 Task: For heading Use Impact with dark grey 1 1 colour.  font size for heading20,  'Change the font style of data to'Impact and font size to 12,  Change the alignment of both headline & data to Align center.  In the sheet  Attendance Summary Reportbook
Action: Mouse moved to (63, 220)
Screenshot: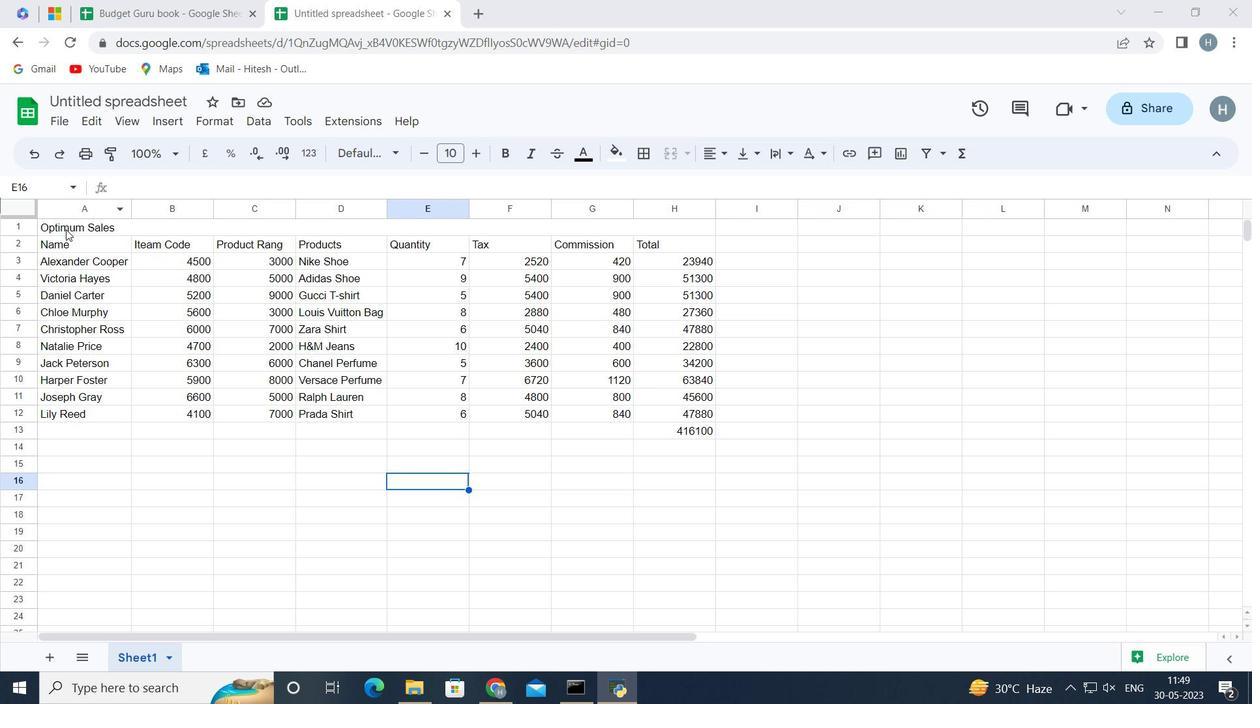 
Action: Mouse pressed left at (63, 220)
Screenshot: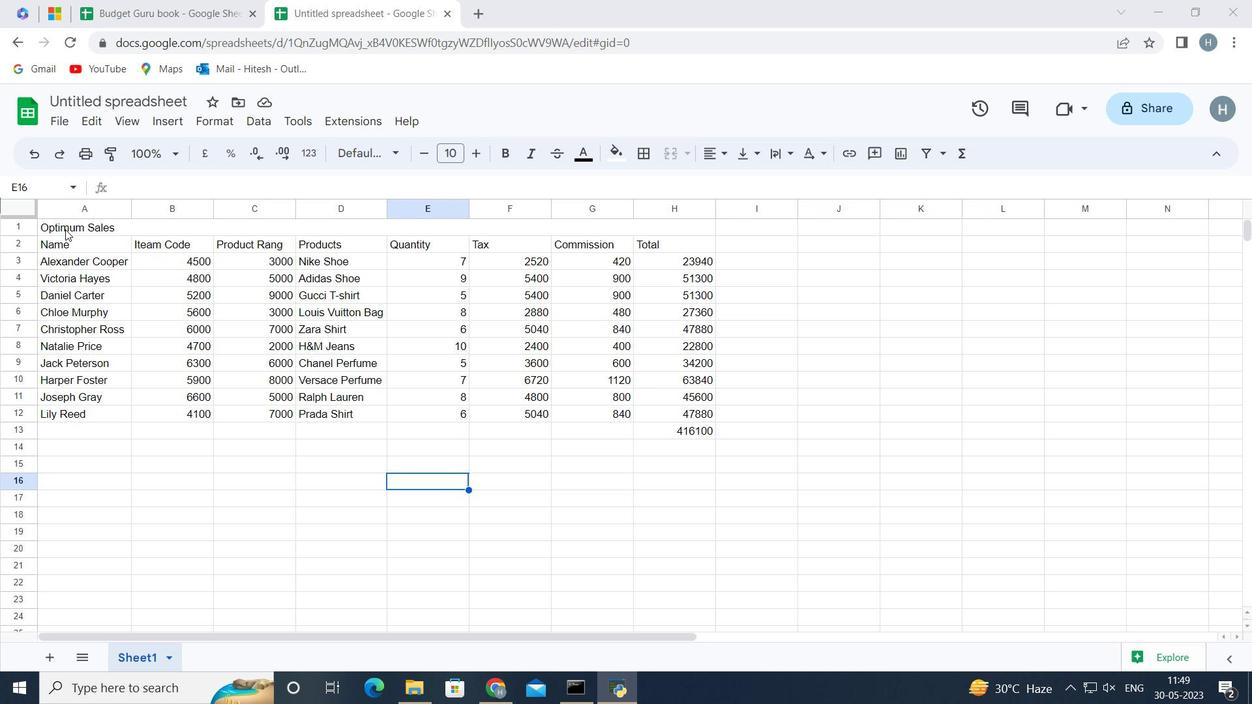 
Action: Mouse moved to (406, 150)
Screenshot: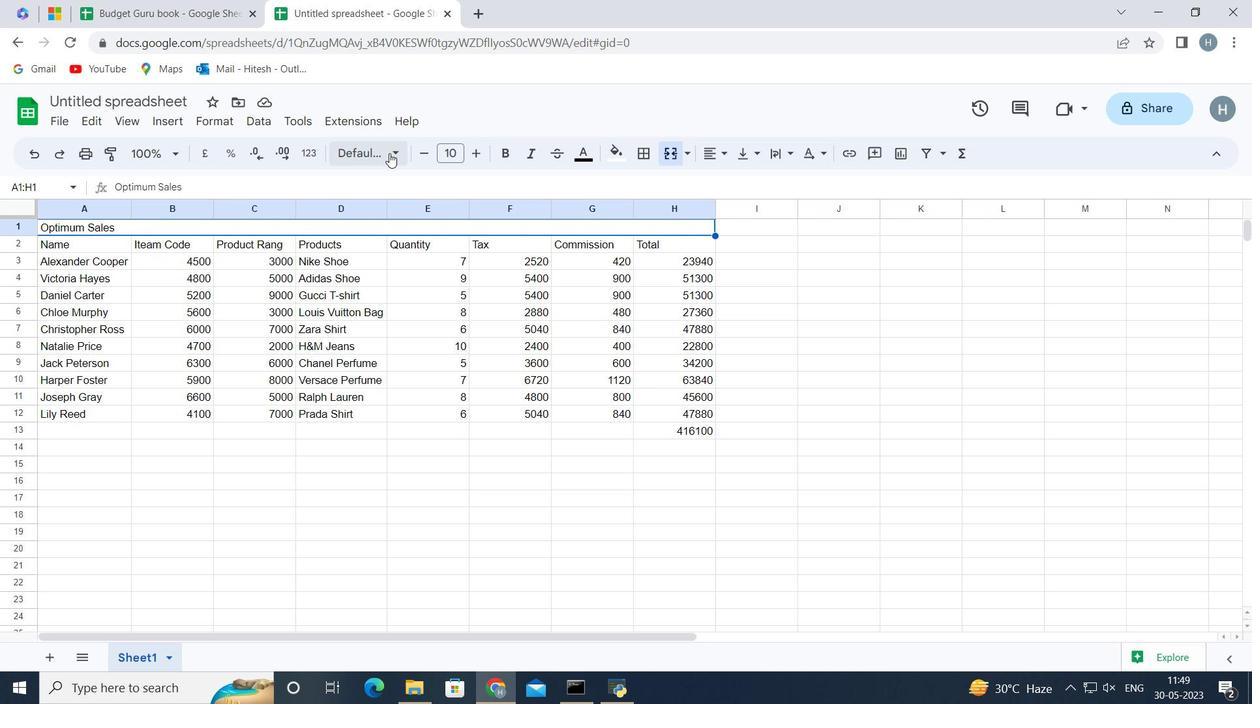 
Action: Mouse pressed left at (406, 150)
Screenshot: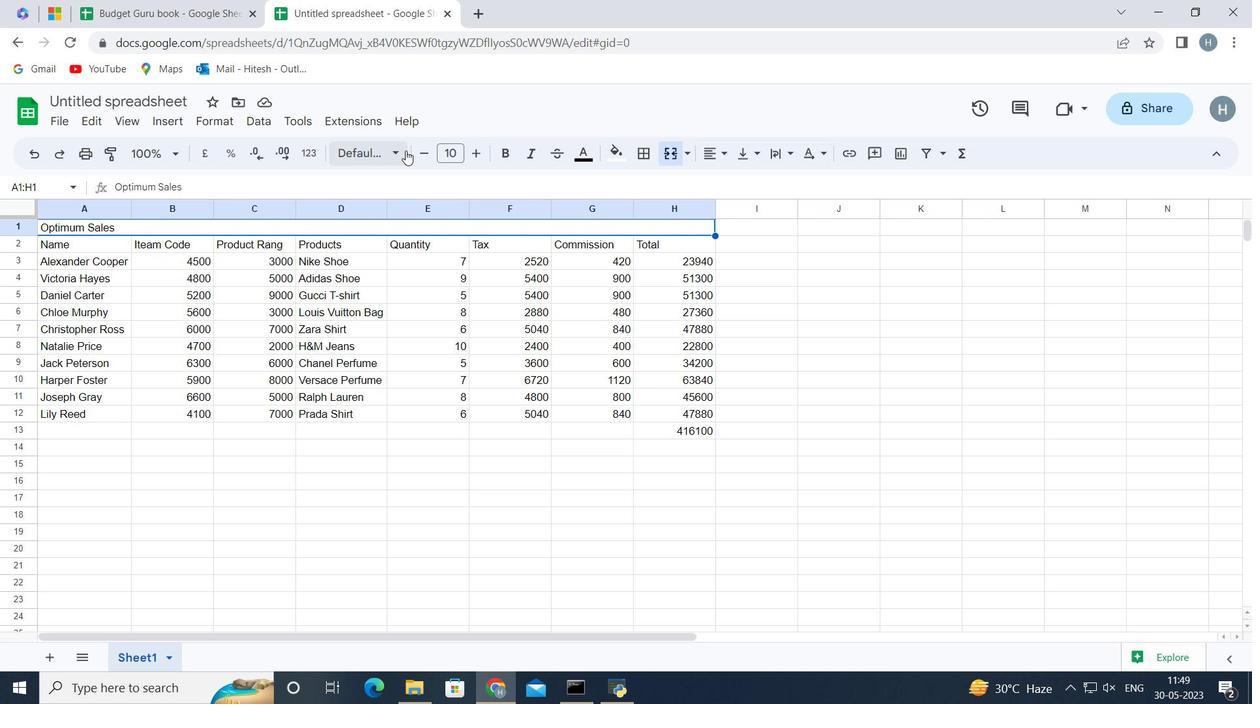 
Action: Mouse moved to (406, 551)
Screenshot: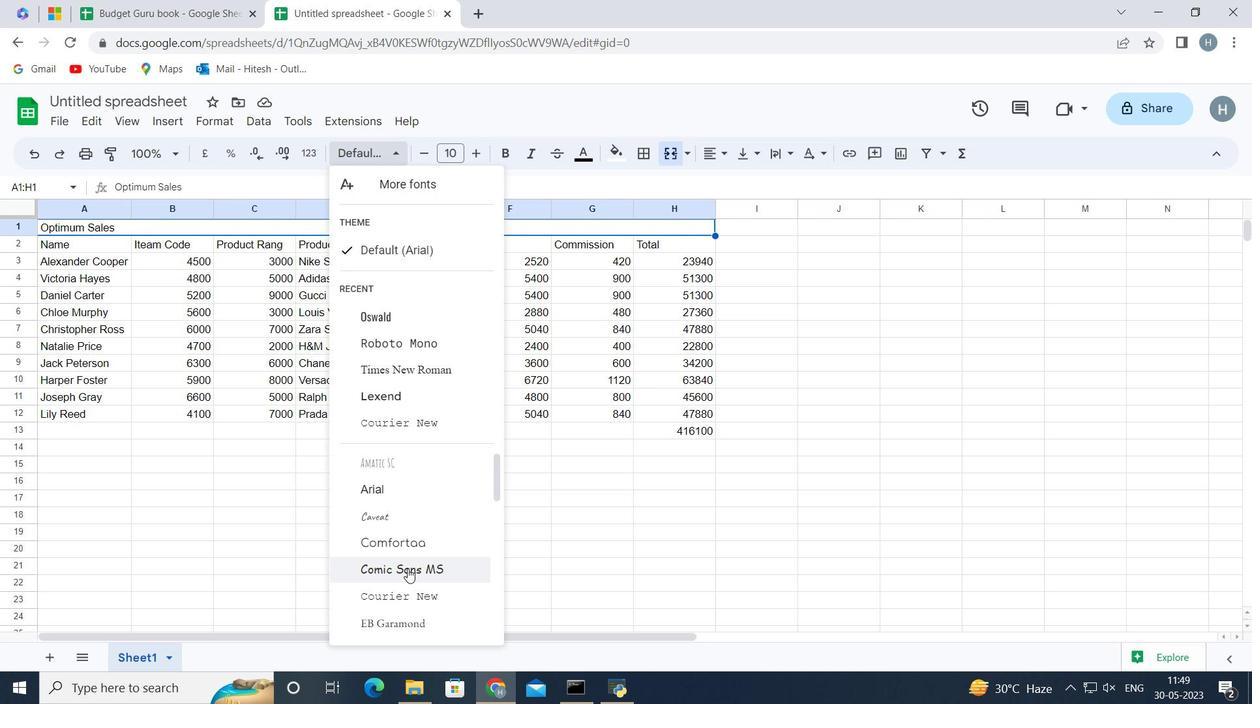 
Action: Mouse scrolled (406, 551) with delta (0, 0)
Screenshot: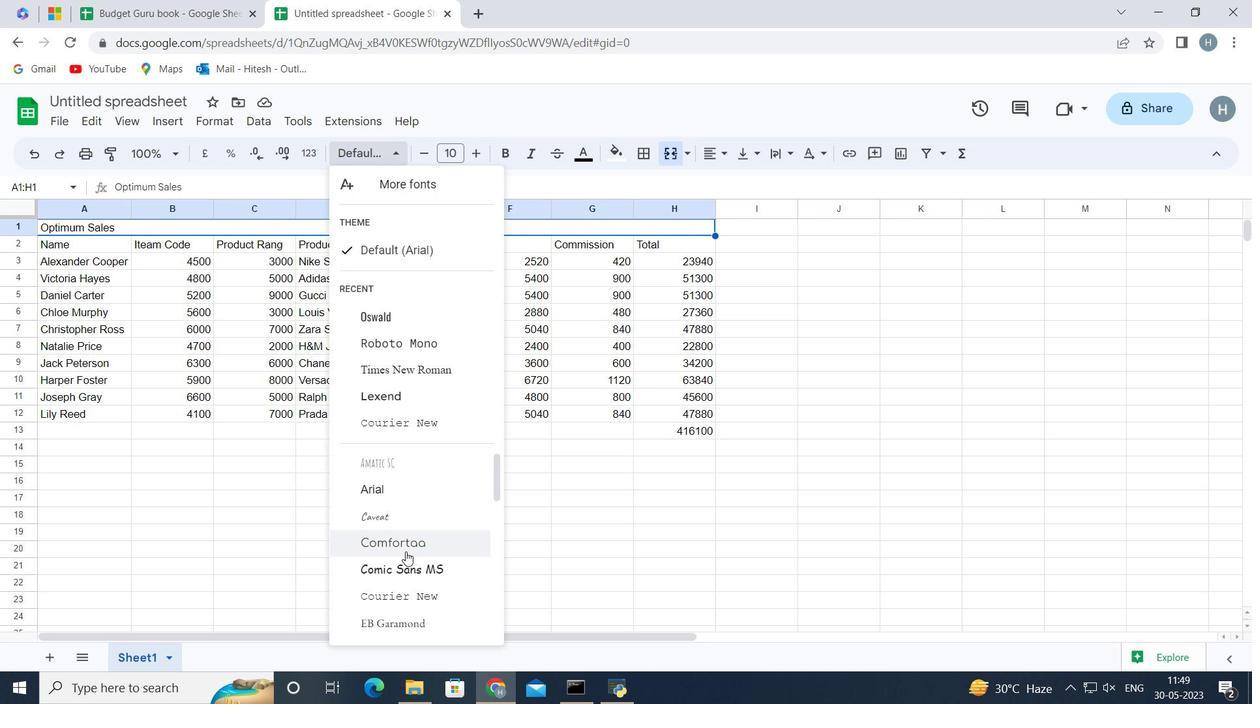 
Action: Mouse scrolled (406, 551) with delta (0, 0)
Screenshot: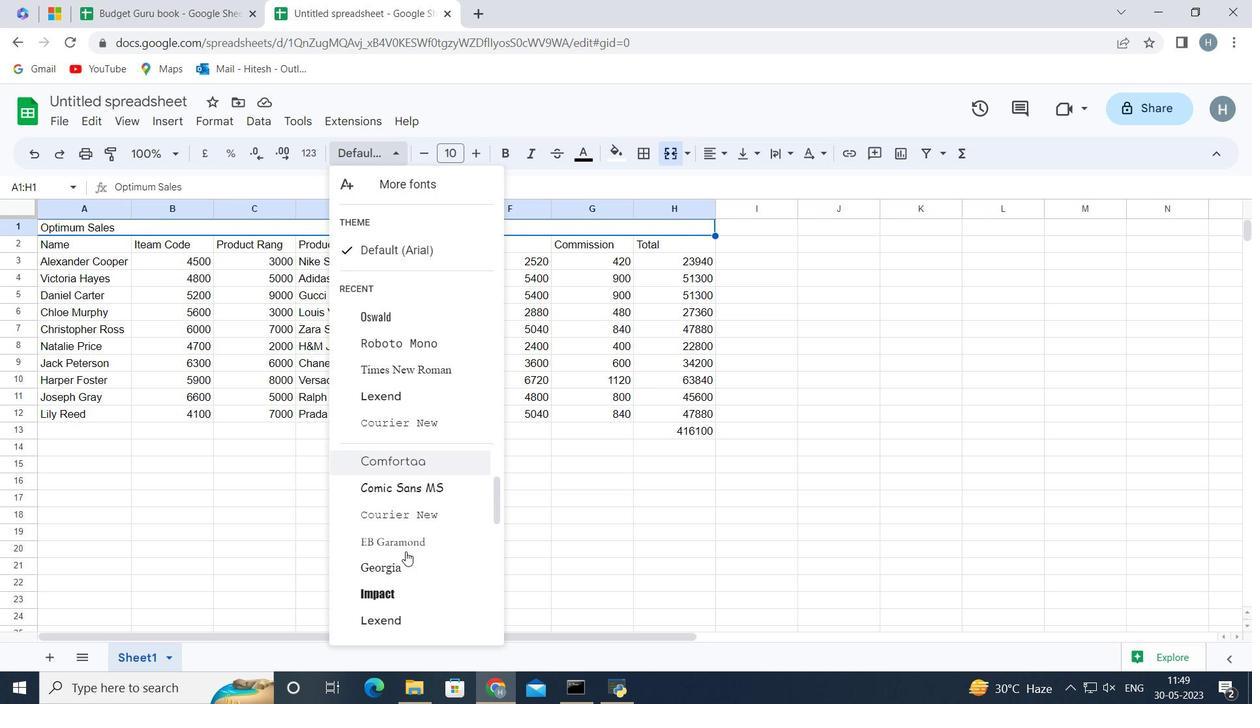 
Action: Mouse moved to (410, 503)
Screenshot: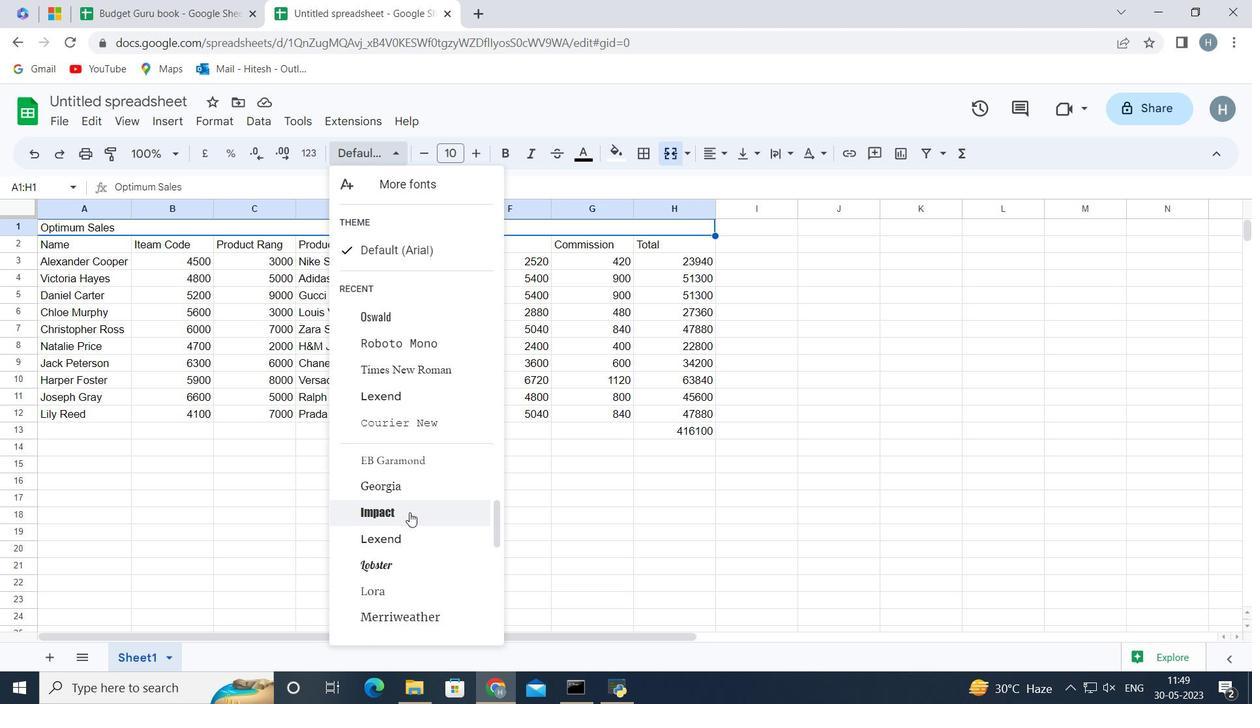 
Action: Mouse pressed left at (410, 503)
Screenshot: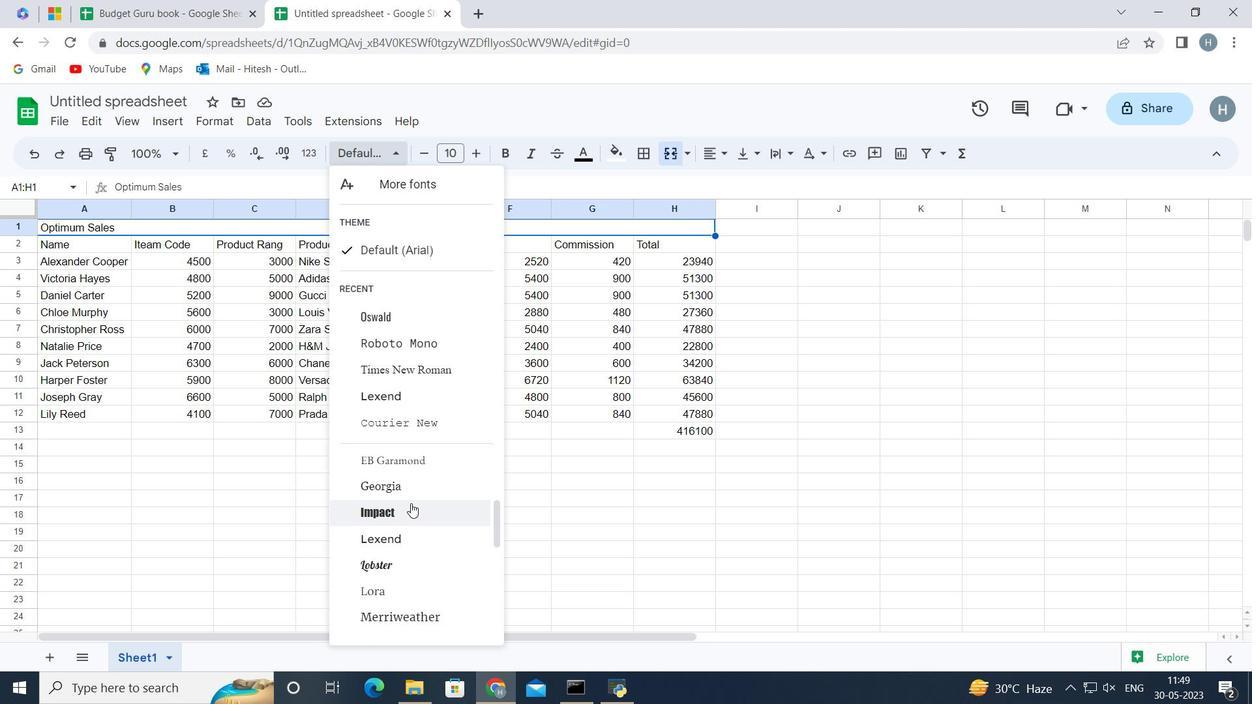 
Action: Mouse moved to (624, 153)
Screenshot: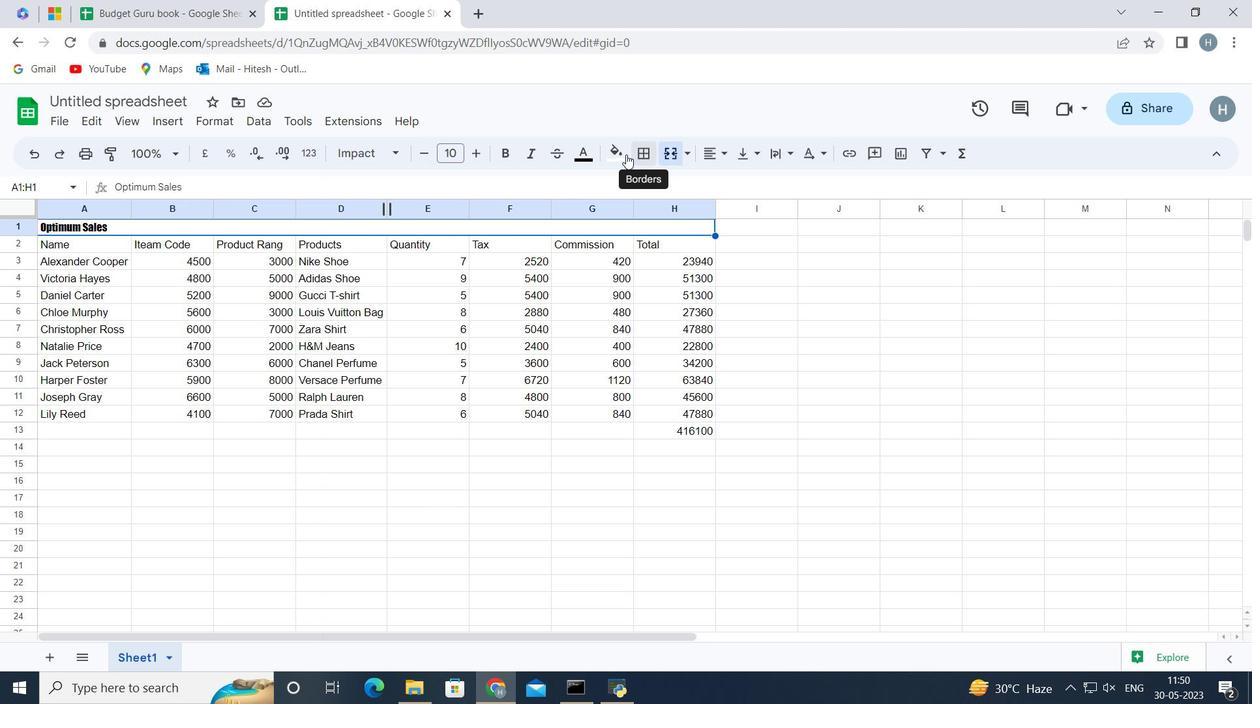 
Action: Mouse pressed left at (624, 153)
Screenshot: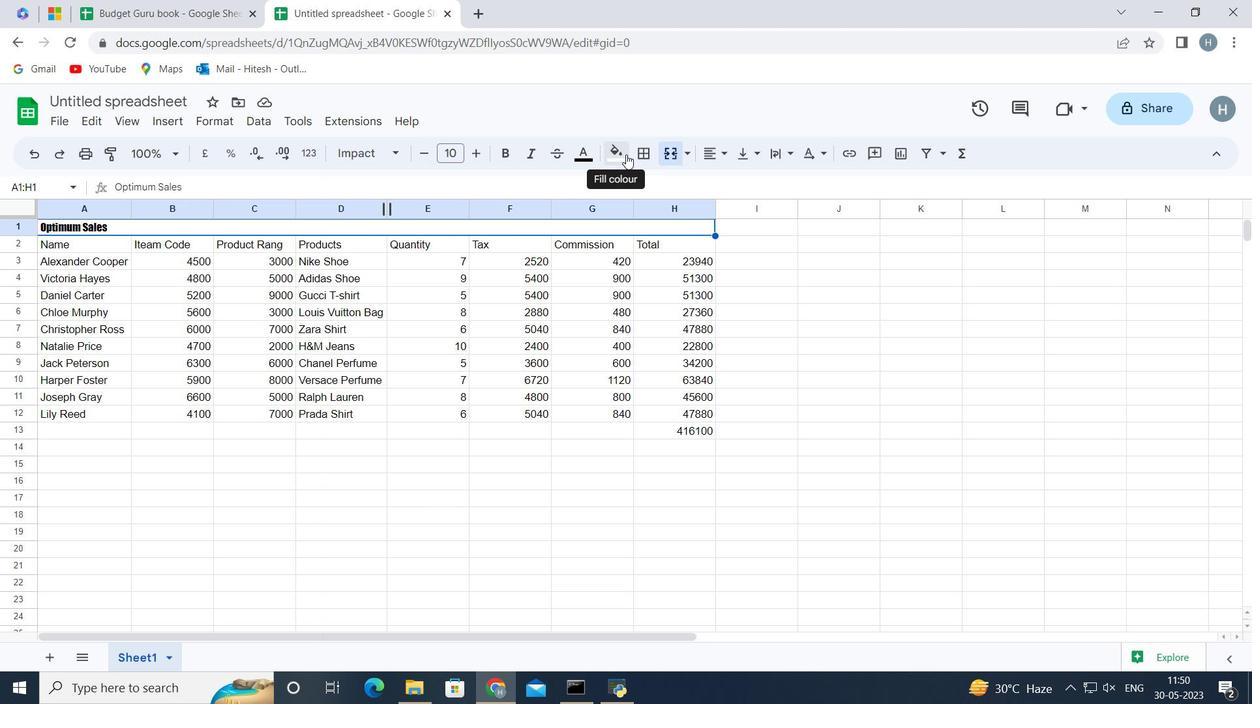 
Action: Mouse moved to (690, 208)
Screenshot: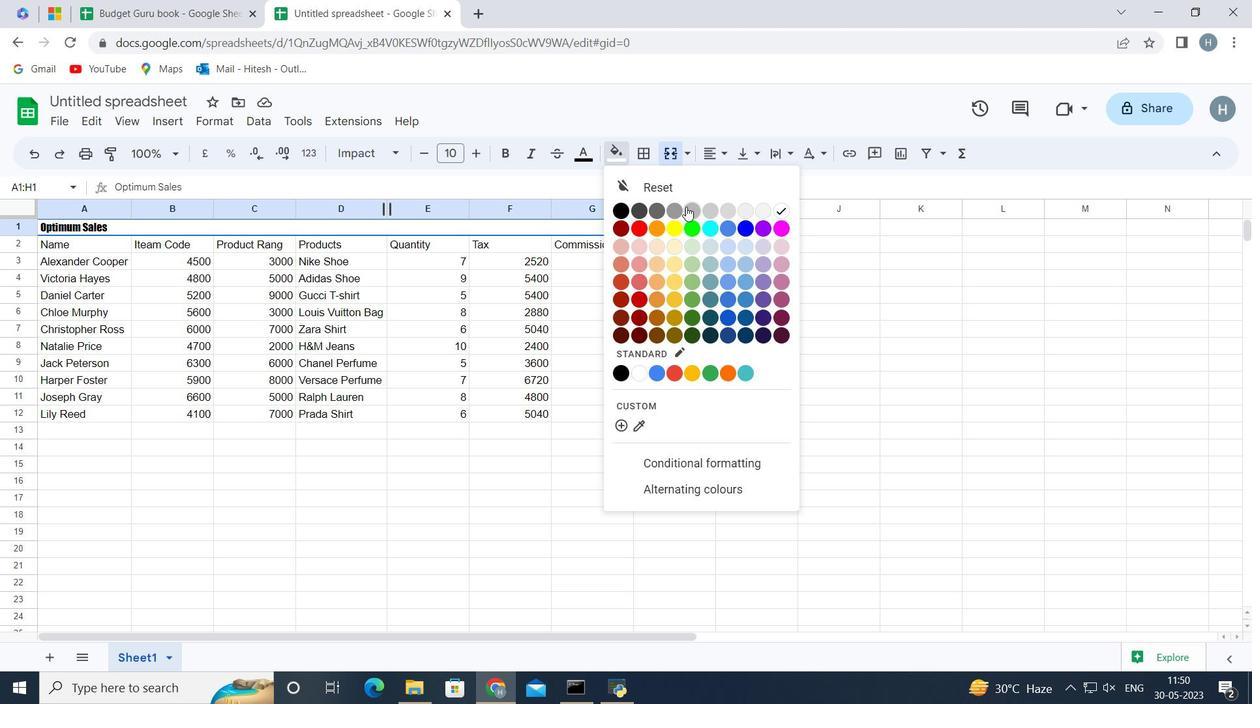 
Action: Mouse pressed left at (690, 208)
Screenshot: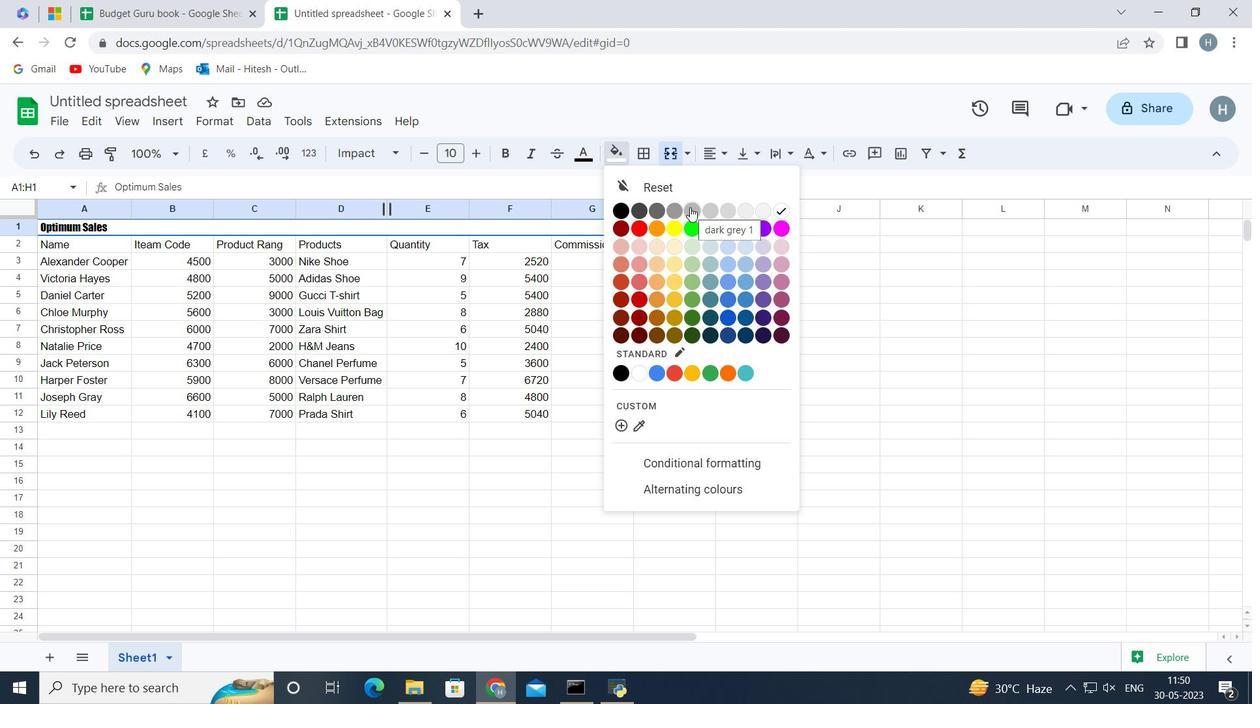 
Action: Mouse moved to (270, 452)
Screenshot: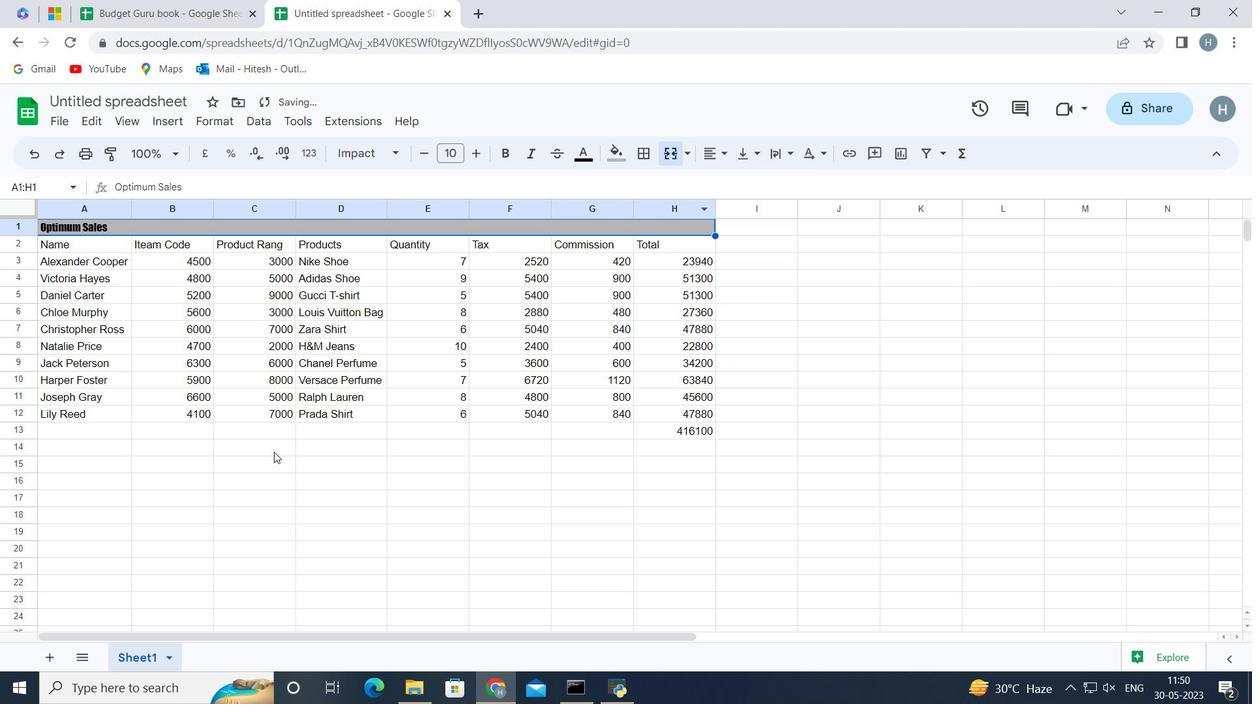 
Action: Mouse pressed left at (266, 452)
Screenshot: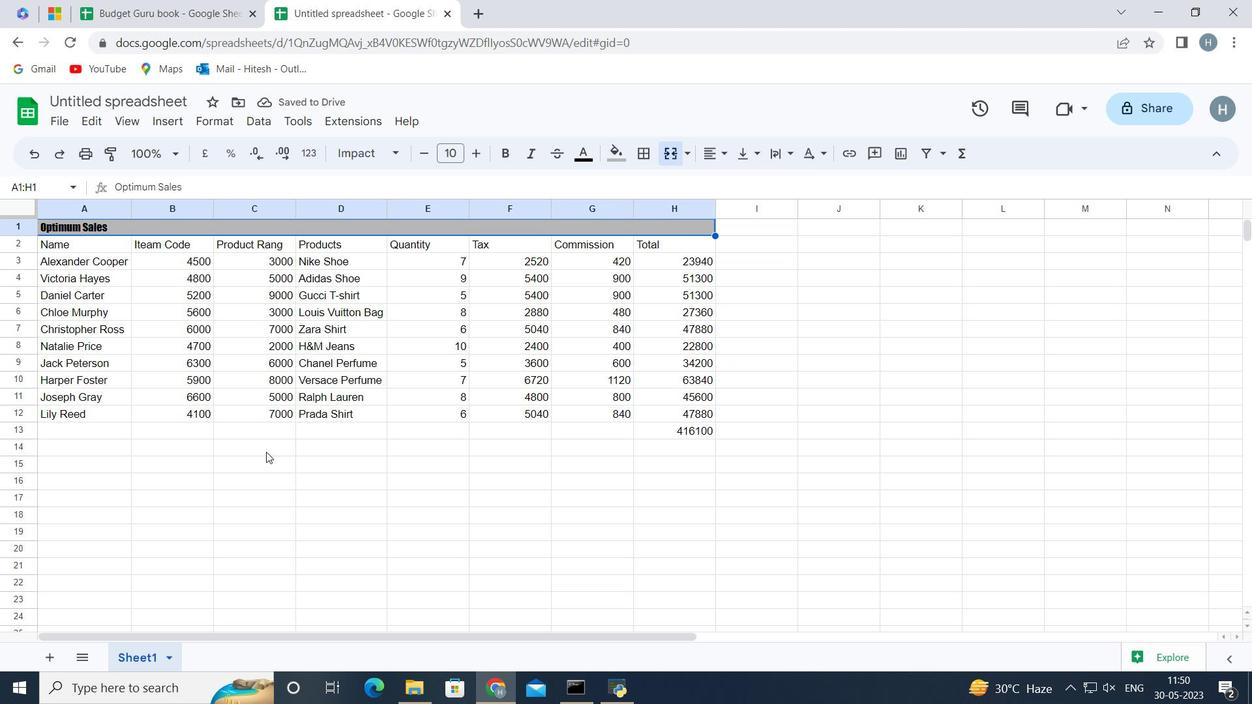 
Action: Mouse moved to (212, 226)
Screenshot: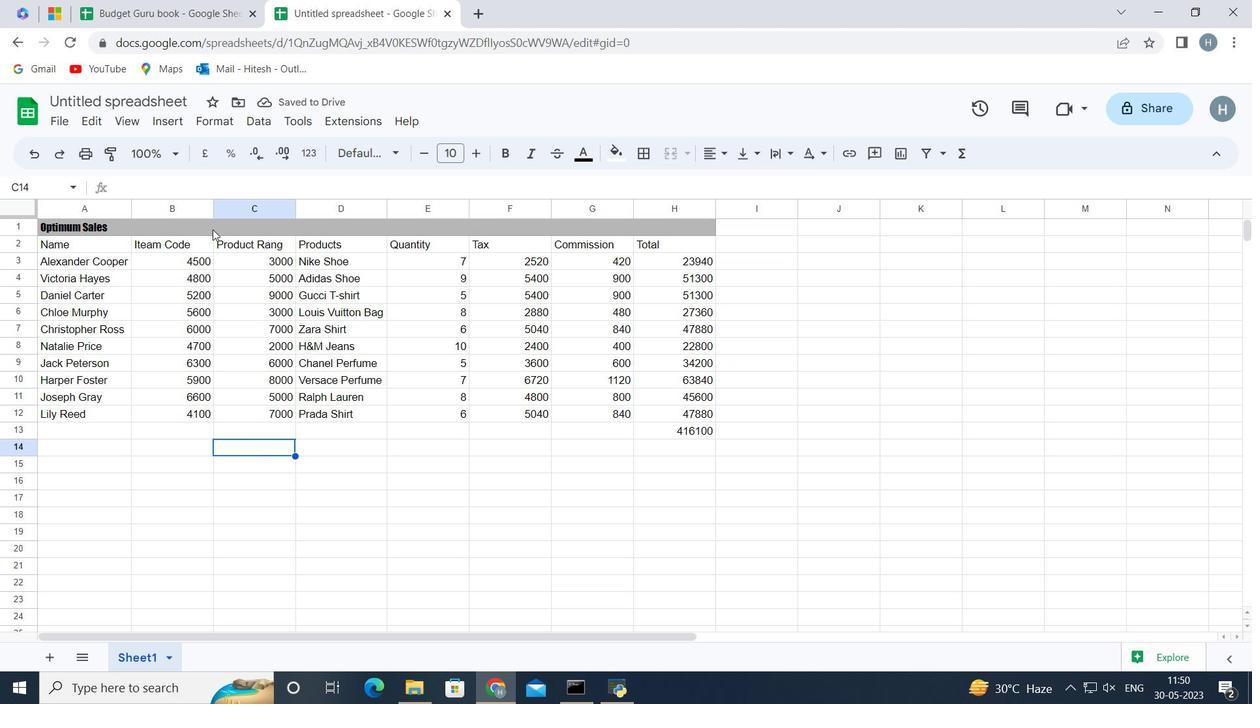 
Action: Mouse pressed left at (212, 226)
Screenshot: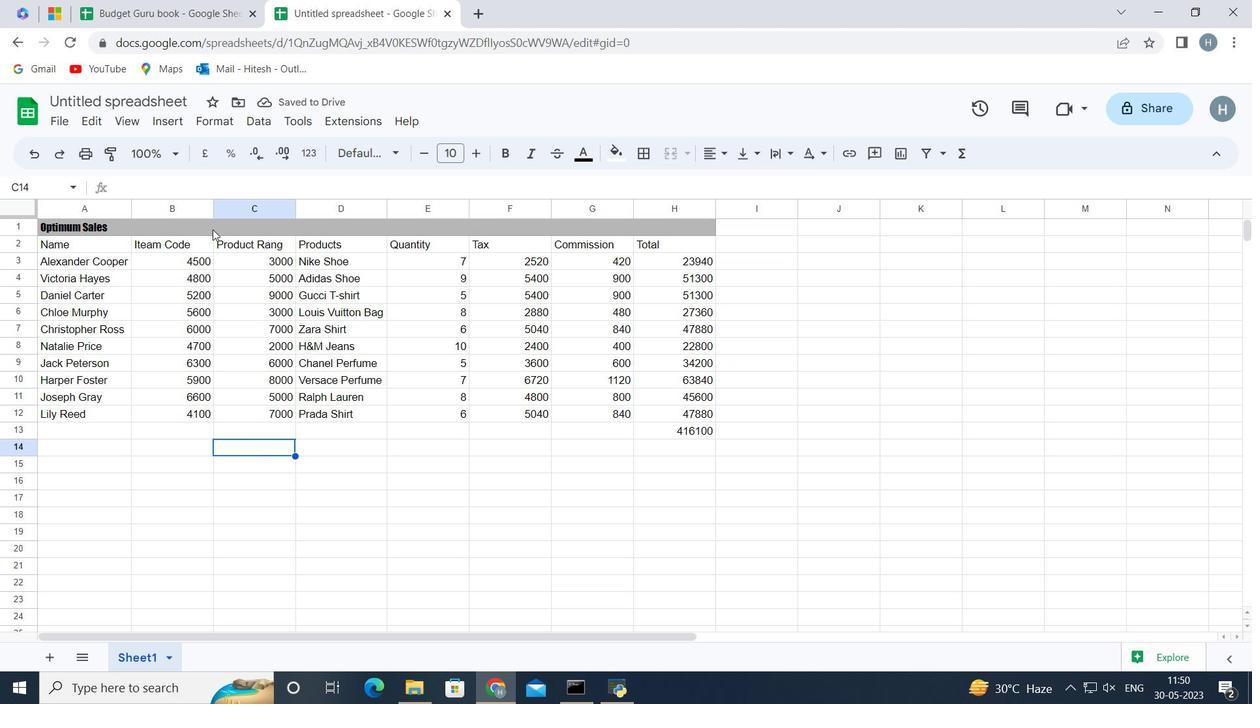 
Action: Mouse moved to (478, 152)
Screenshot: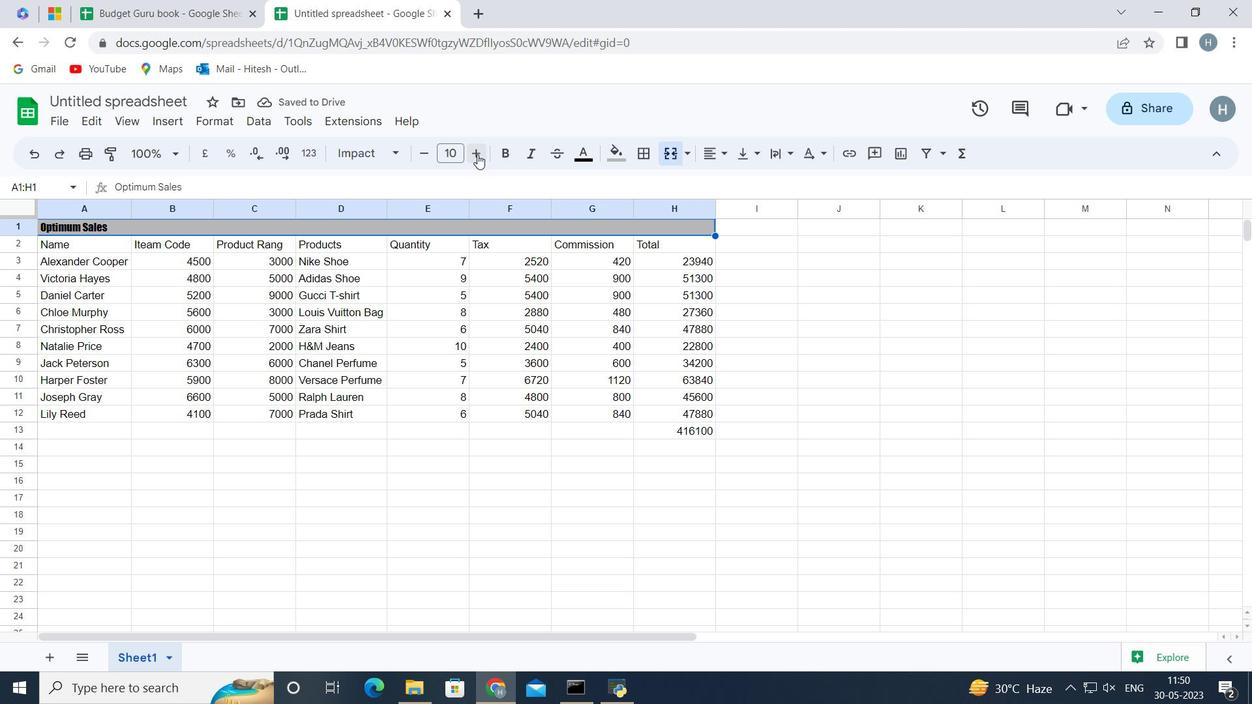 
Action: Mouse pressed left at (478, 152)
Screenshot: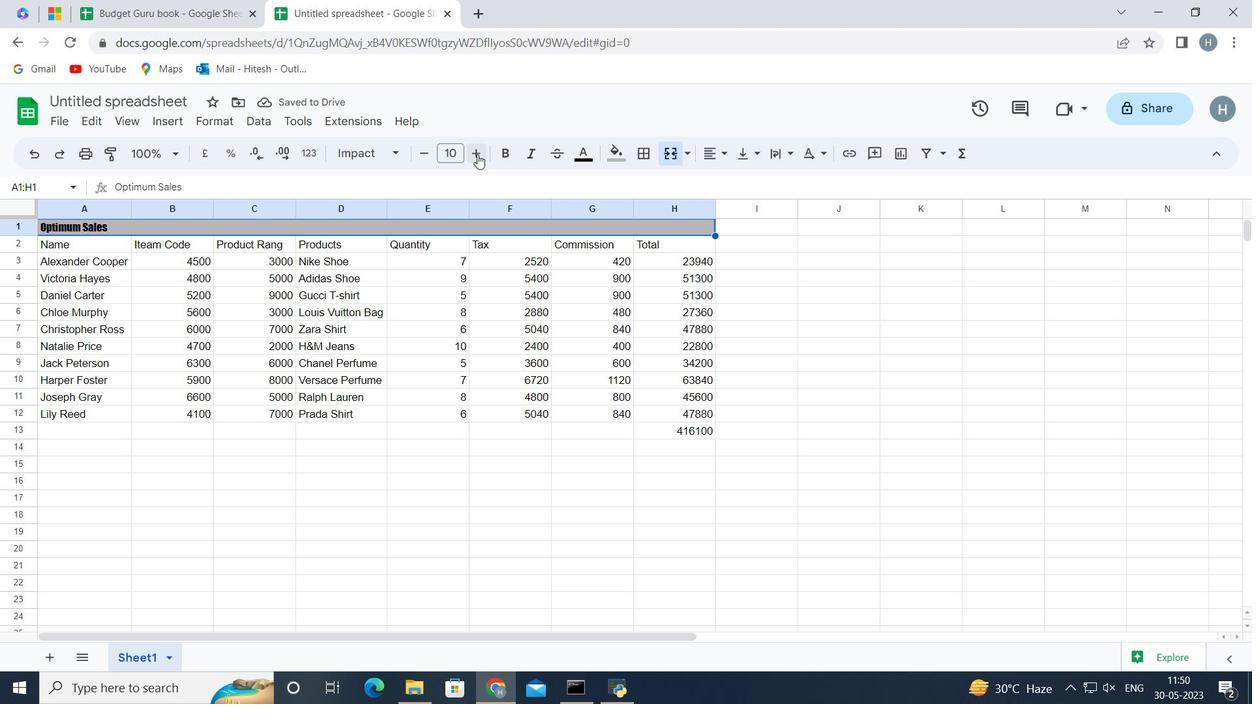 
Action: Mouse pressed left at (478, 152)
Screenshot: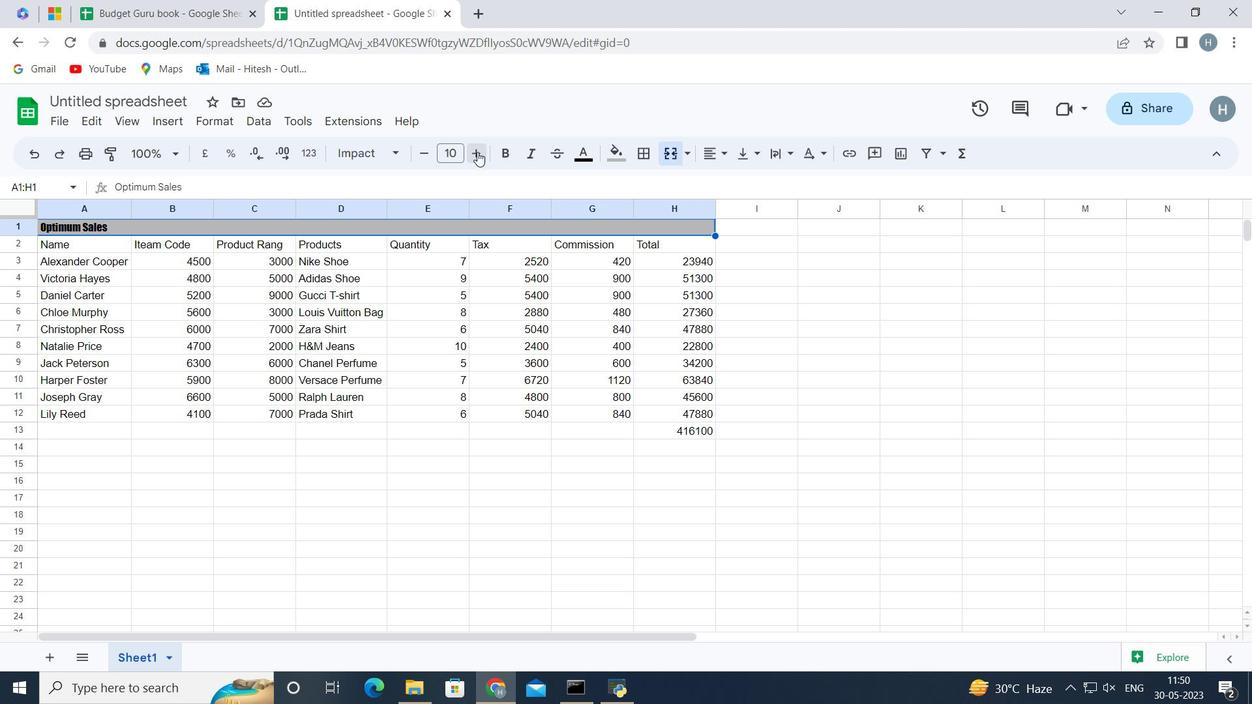 
Action: Mouse pressed left at (478, 152)
Screenshot: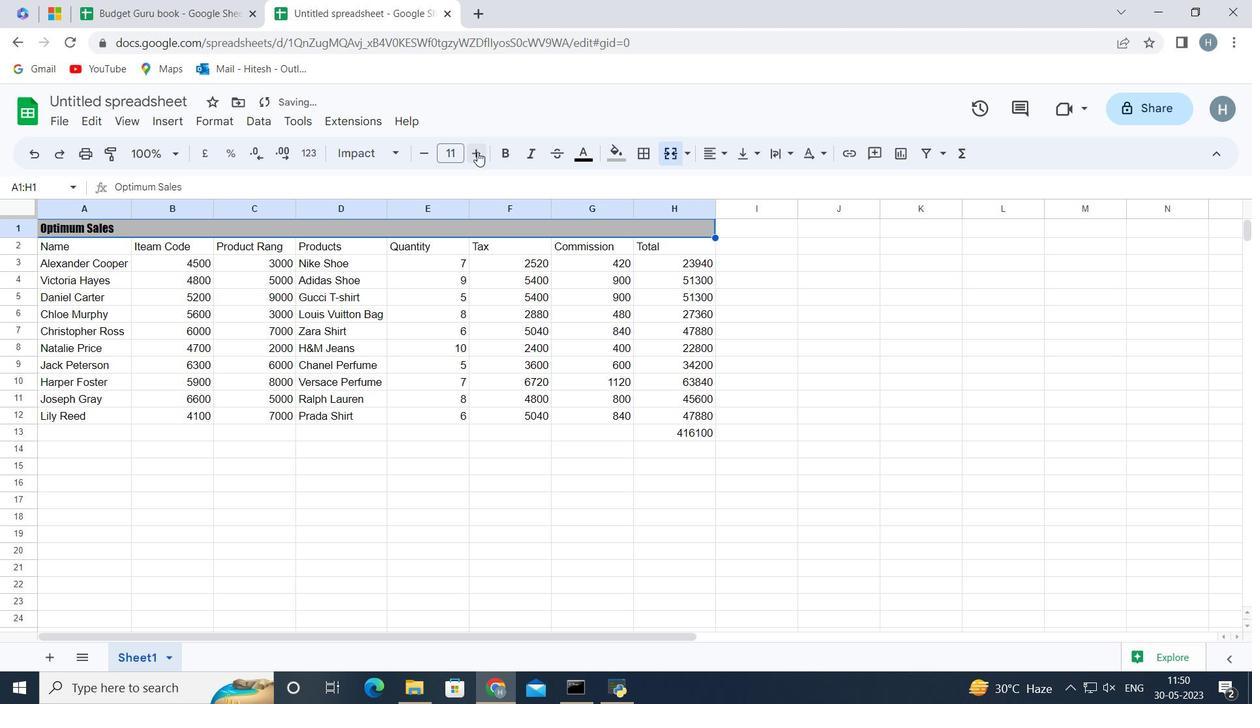 
Action: Mouse pressed left at (478, 152)
Screenshot: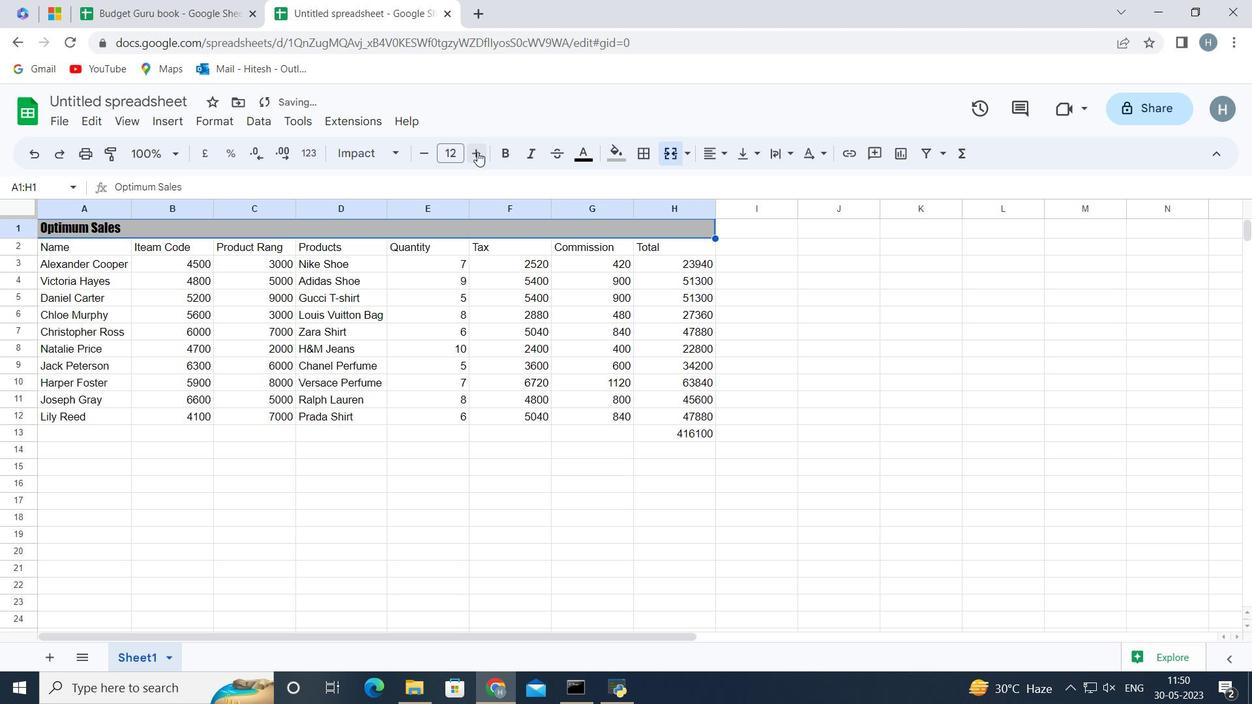 
Action: Mouse pressed left at (478, 152)
Screenshot: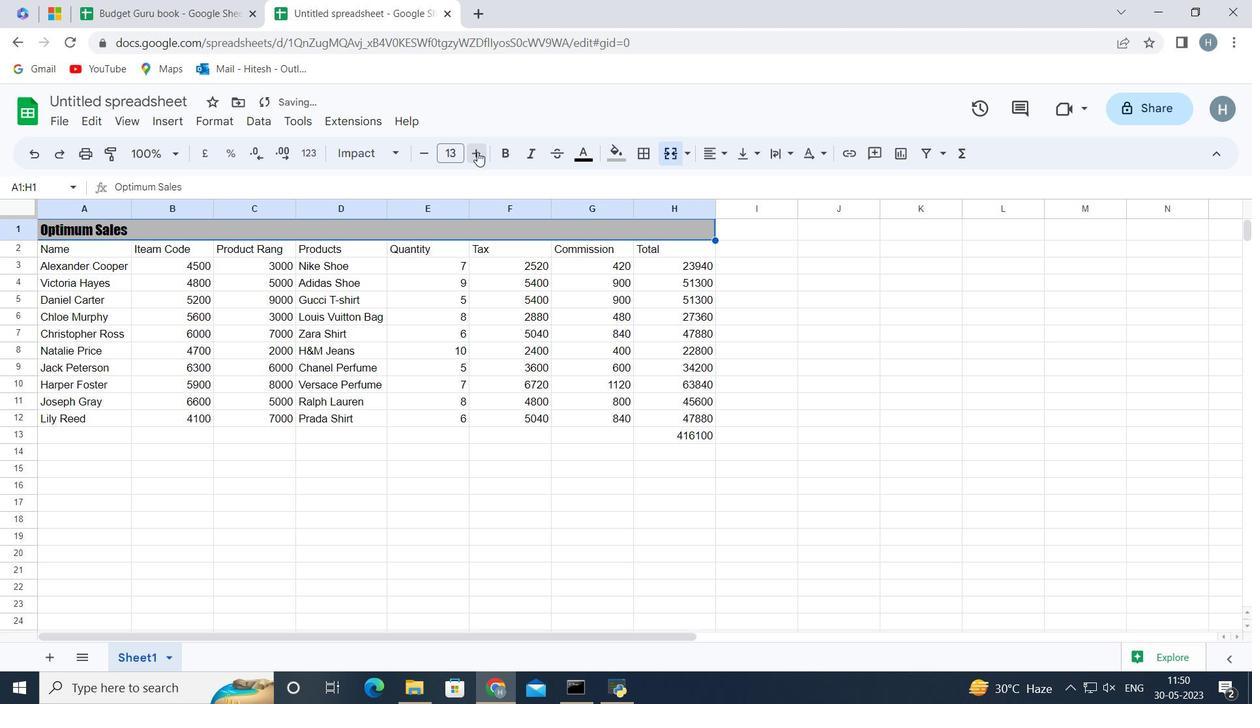 
Action: Mouse pressed left at (478, 152)
Screenshot: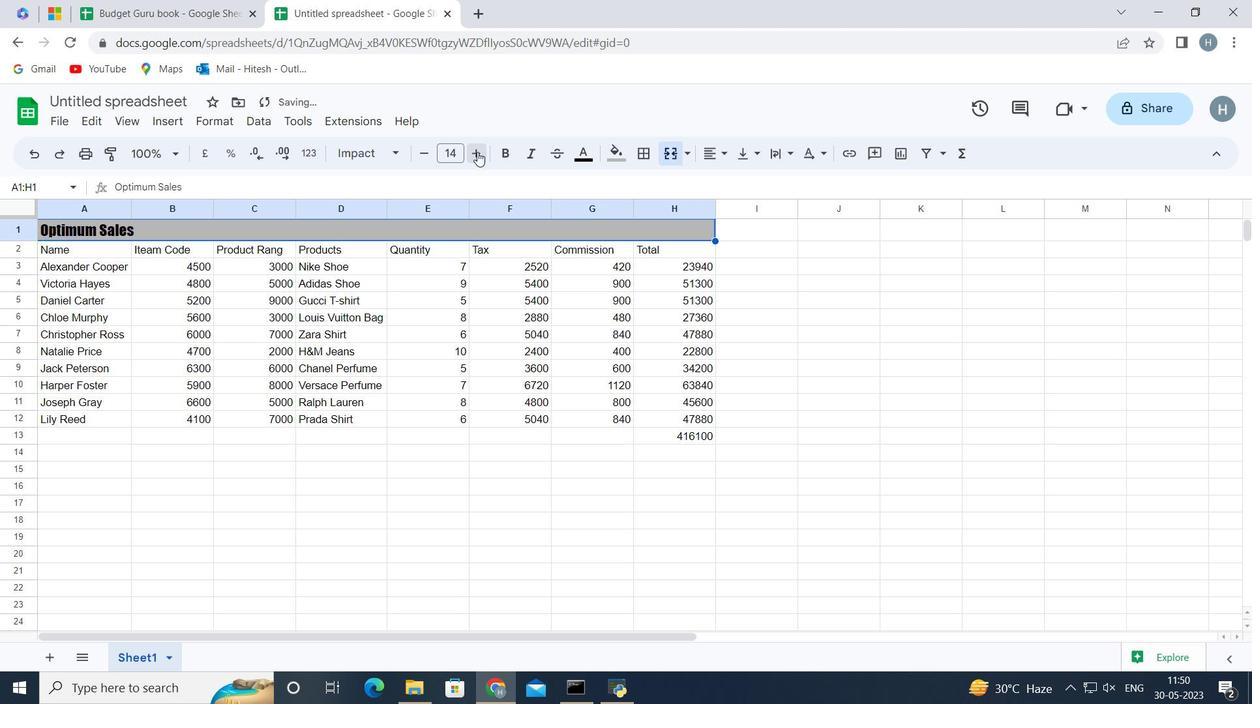 
Action: Mouse pressed left at (478, 152)
Screenshot: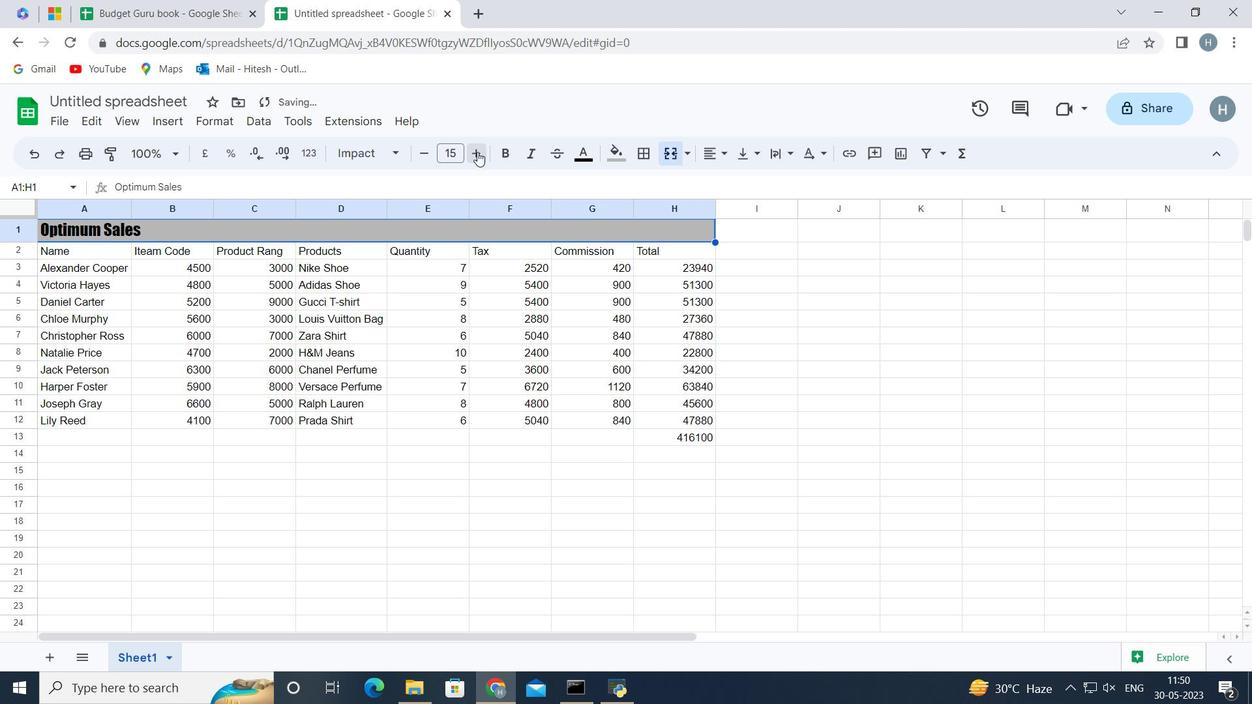
Action: Mouse pressed left at (478, 152)
Screenshot: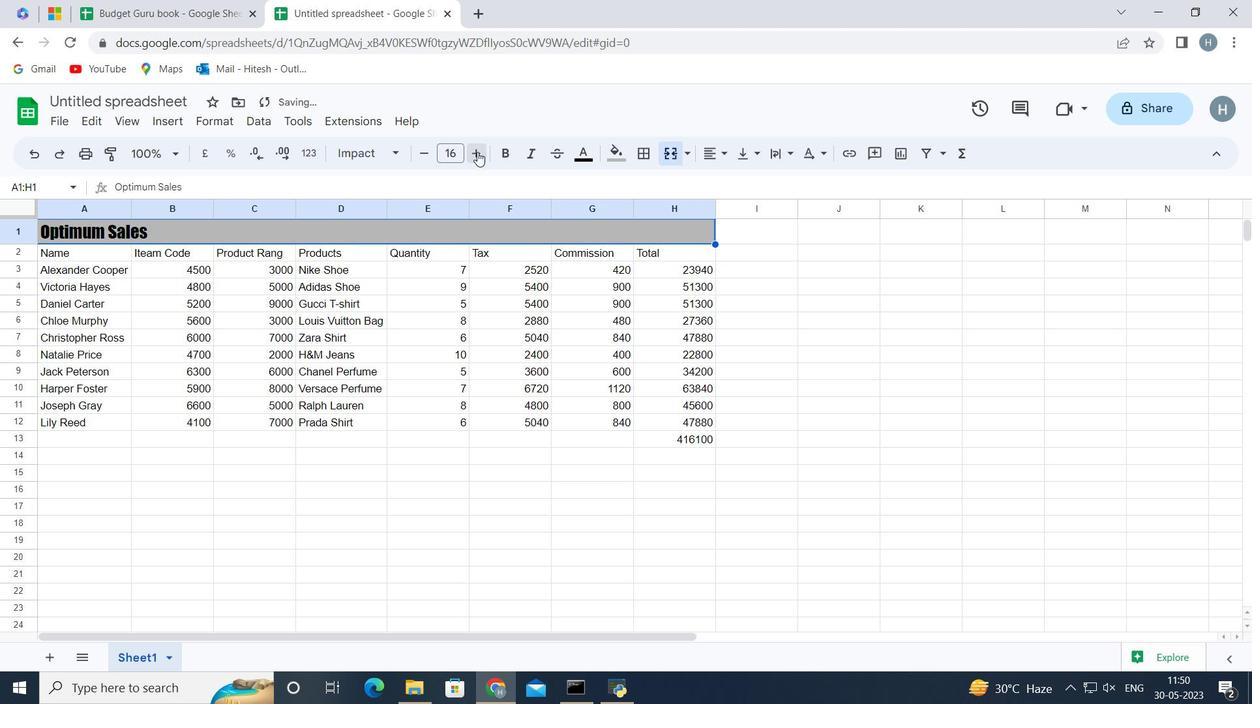 
Action: Mouse pressed left at (478, 152)
Screenshot: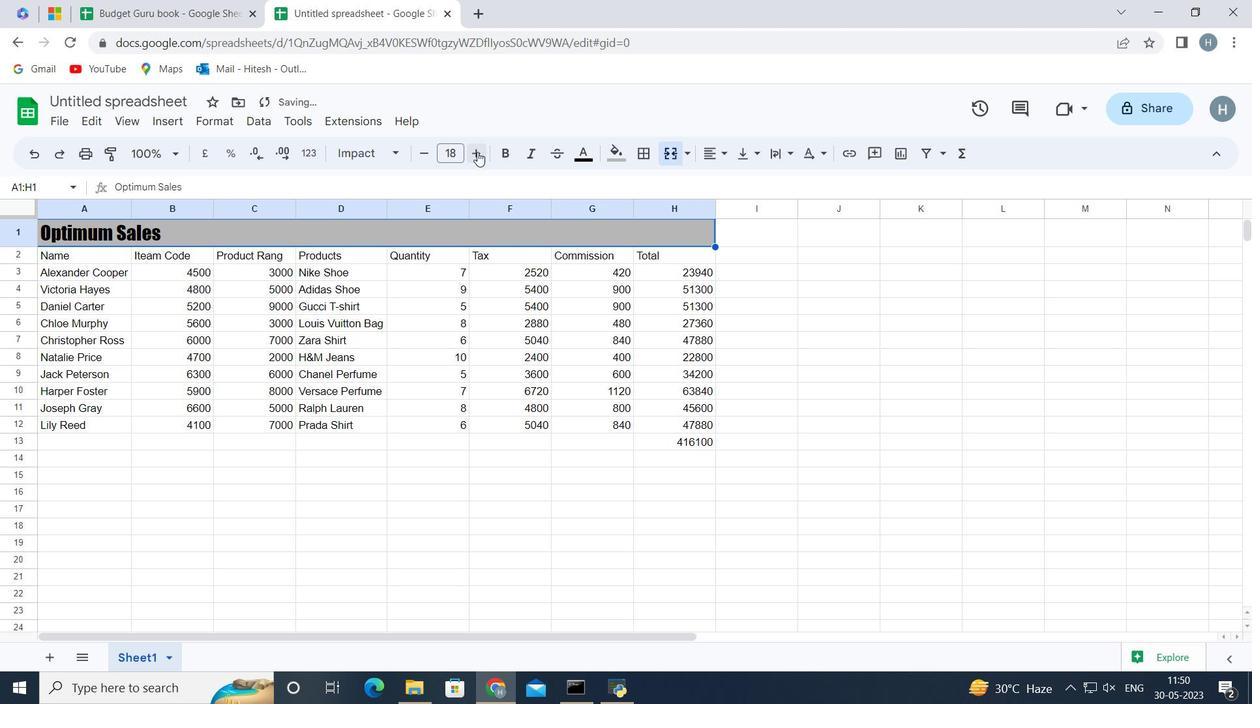 
Action: Mouse pressed left at (478, 152)
Screenshot: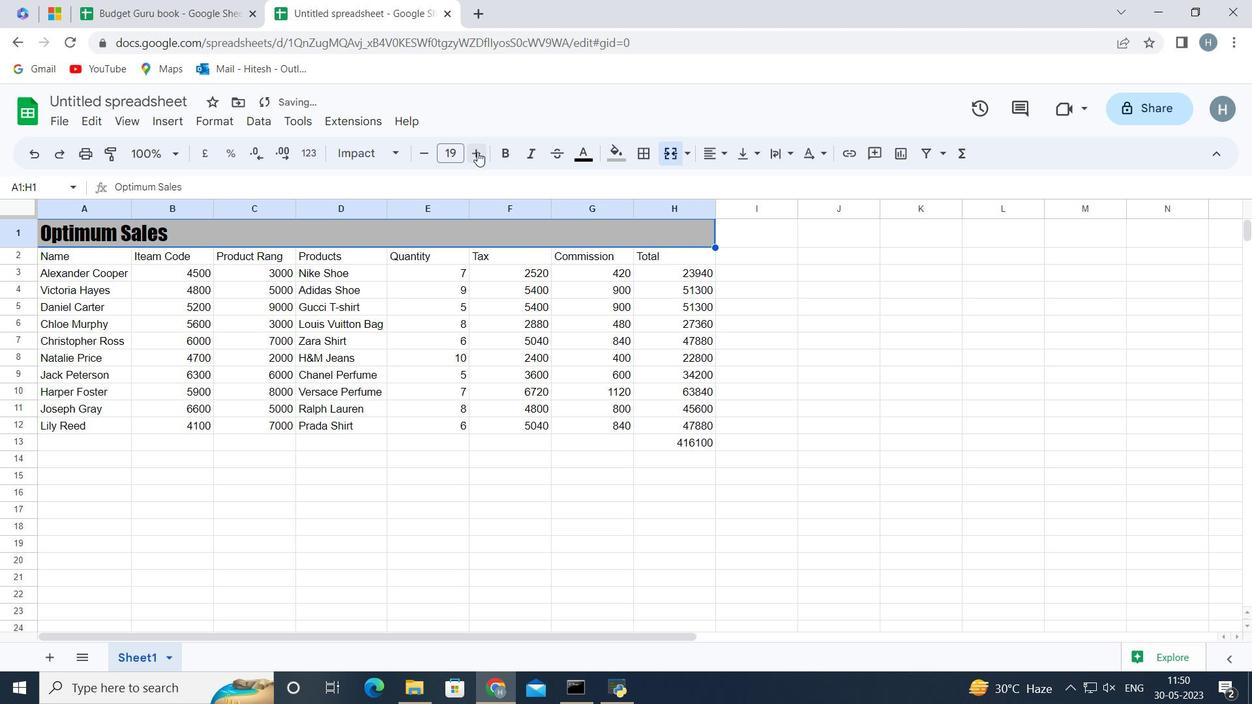 
Action: Mouse moved to (373, 467)
Screenshot: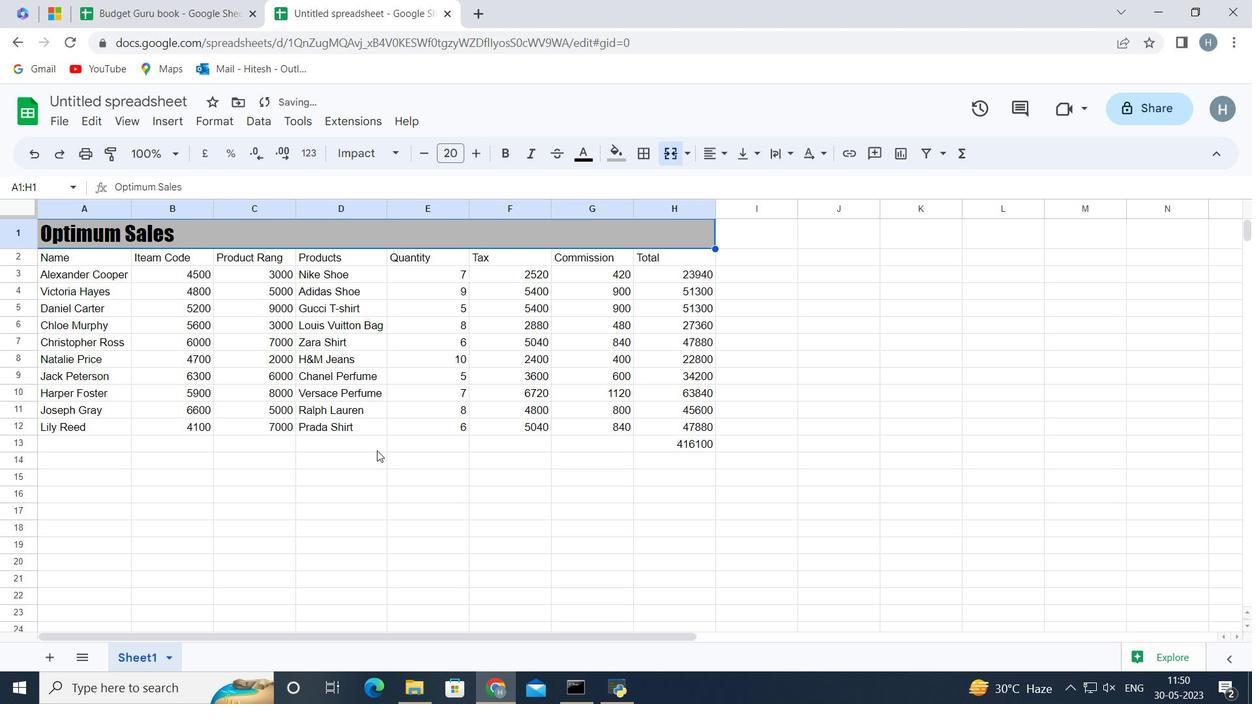 
Action: Mouse pressed left at (373, 467)
Screenshot: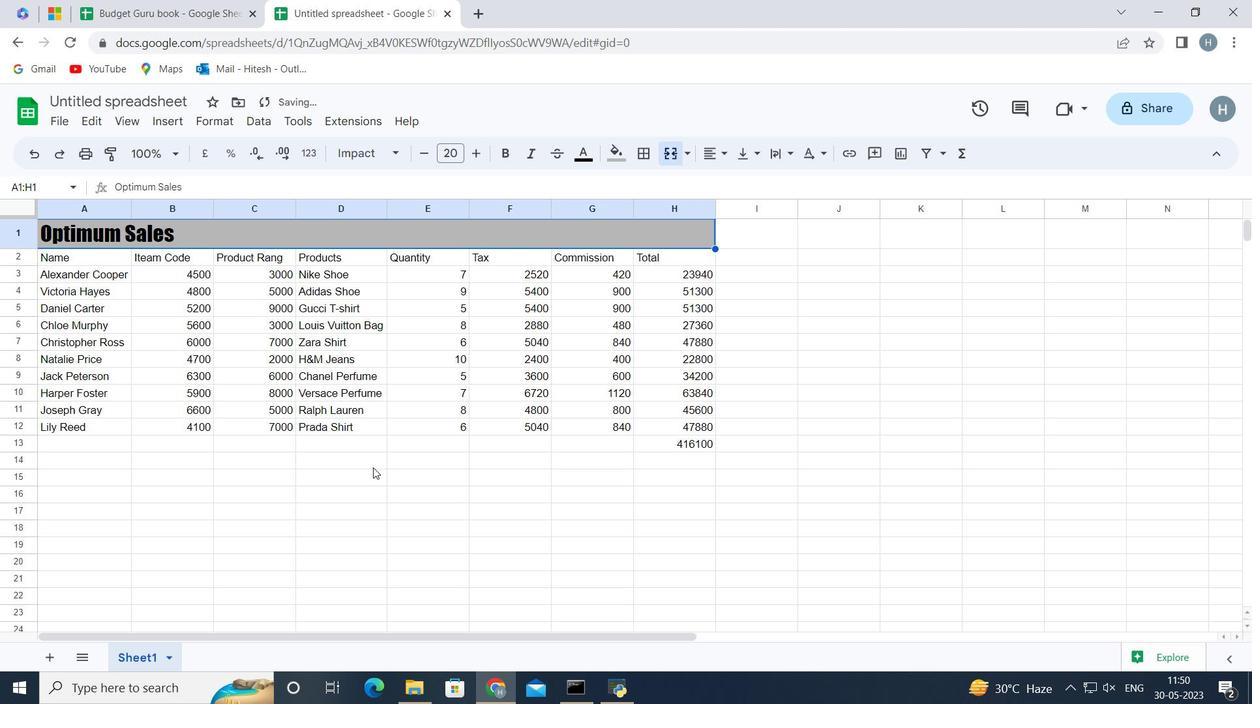 
Action: Mouse moved to (56, 254)
Screenshot: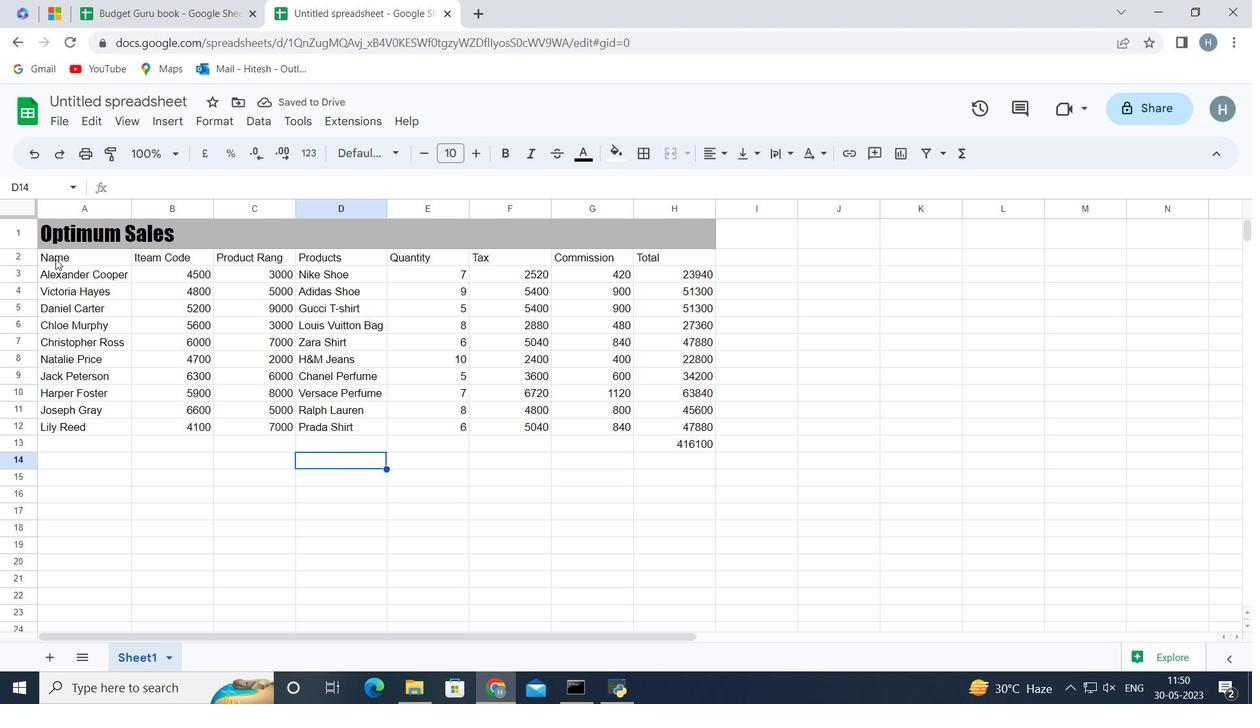 
Action: Mouse pressed left at (56, 254)
Screenshot: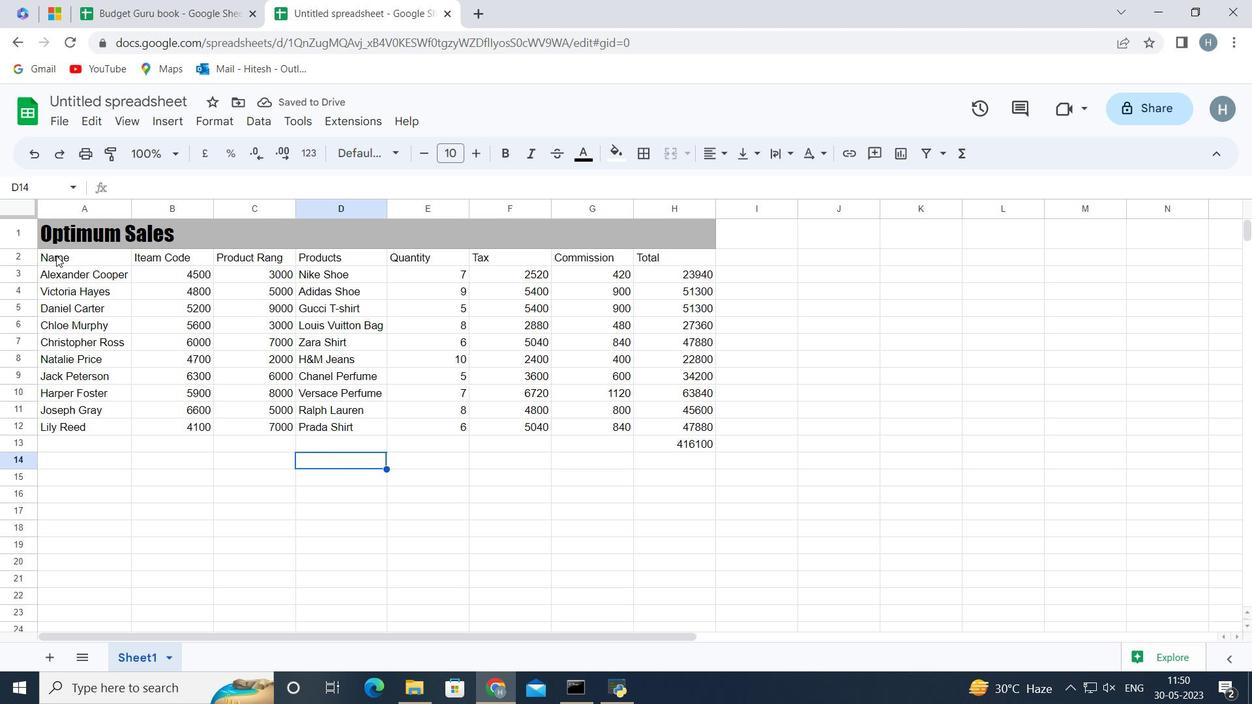 
Action: Key pressed <Key.shift><Key.right>
Screenshot: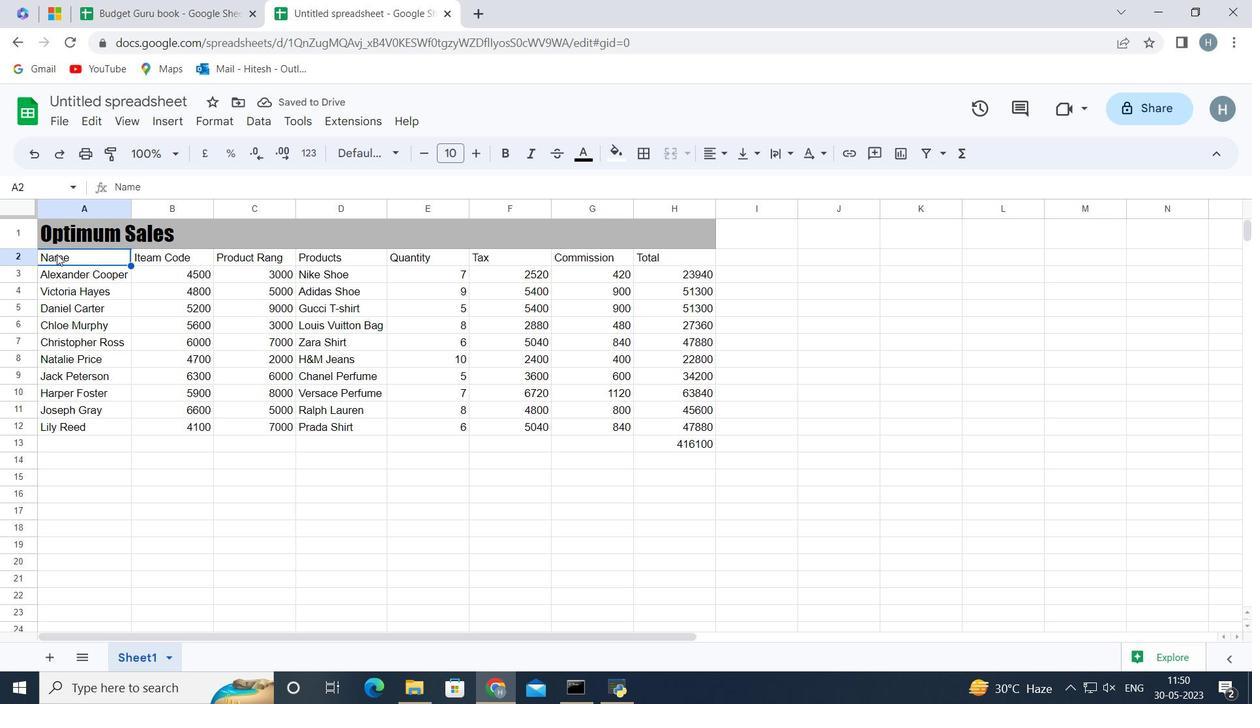 
Action: Mouse moved to (57, 253)
Screenshot: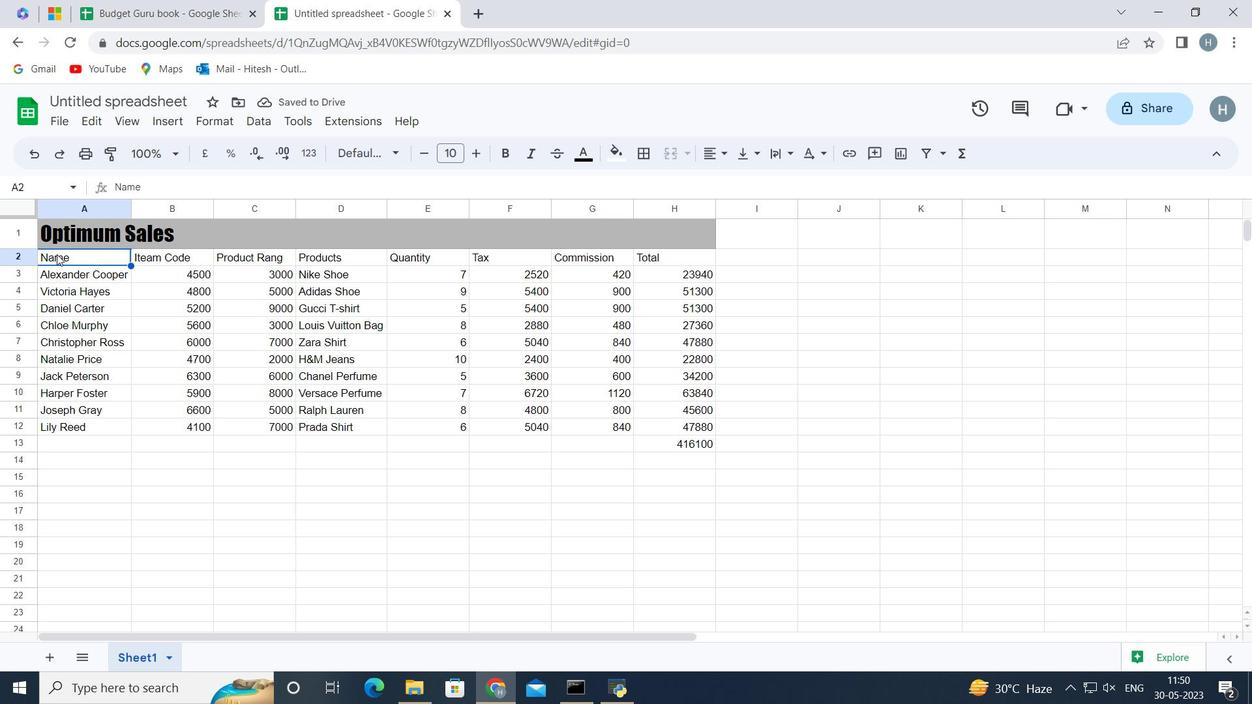
Action: Key pressed <Key.right><Key.right><Key.right><Key.right><Key.right><Key.right><Key.down><Key.down><Key.down><Key.down><Key.down><Key.down><Key.down><Key.down><Key.down><Key.down><Key.down>
Screenshot: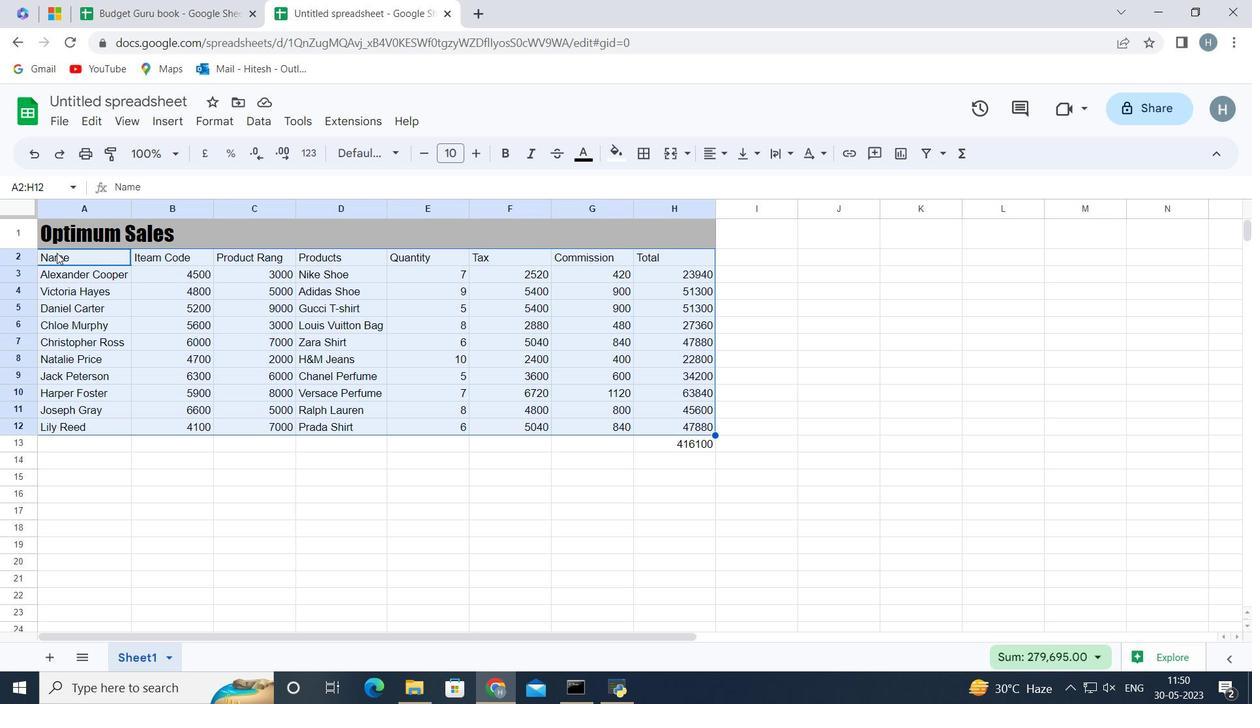
Action: Mouse moved to (340, 155)
Screenshot: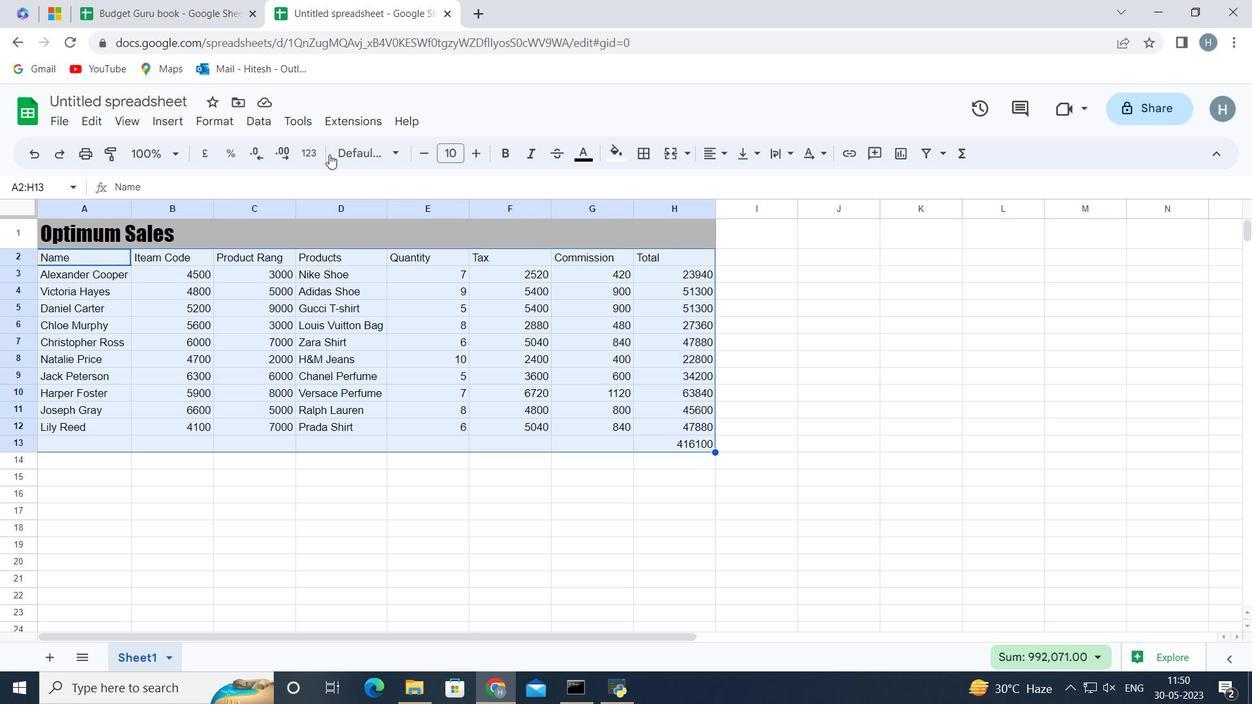 
Action: Mouse pressed left at (340, 155)
Screenshot: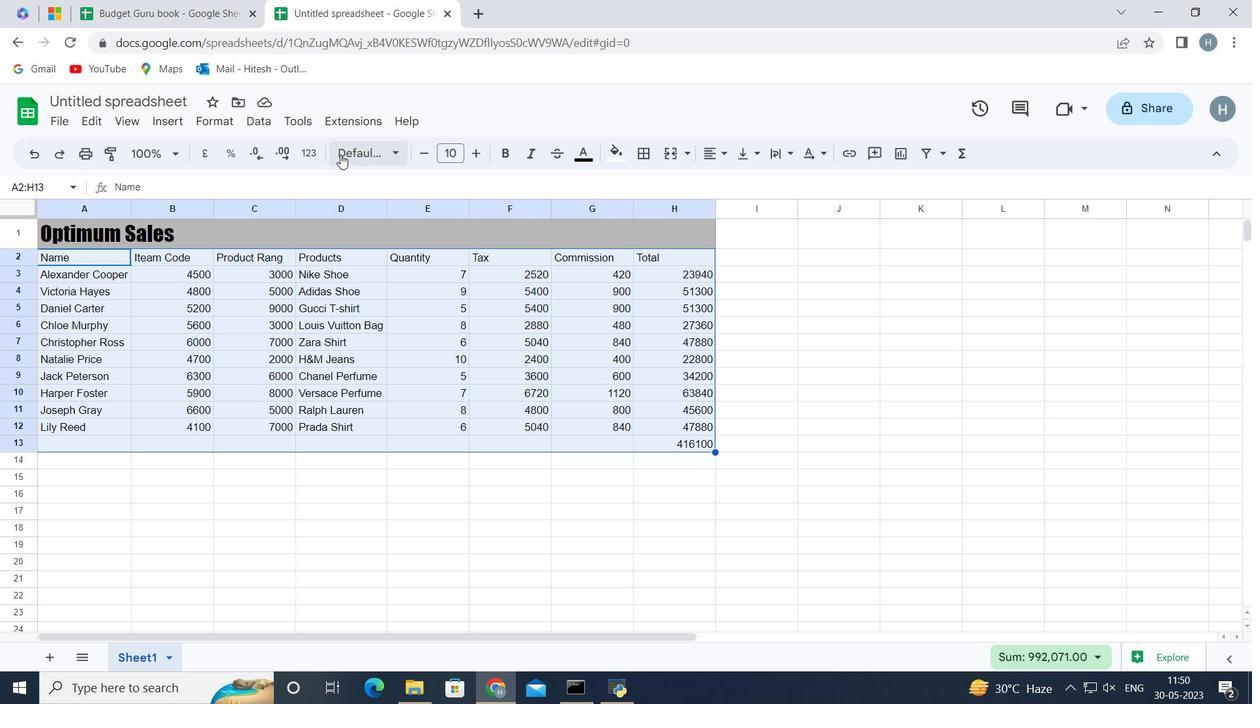 
Action: Mouse moved to (378, 311)
Screenshot: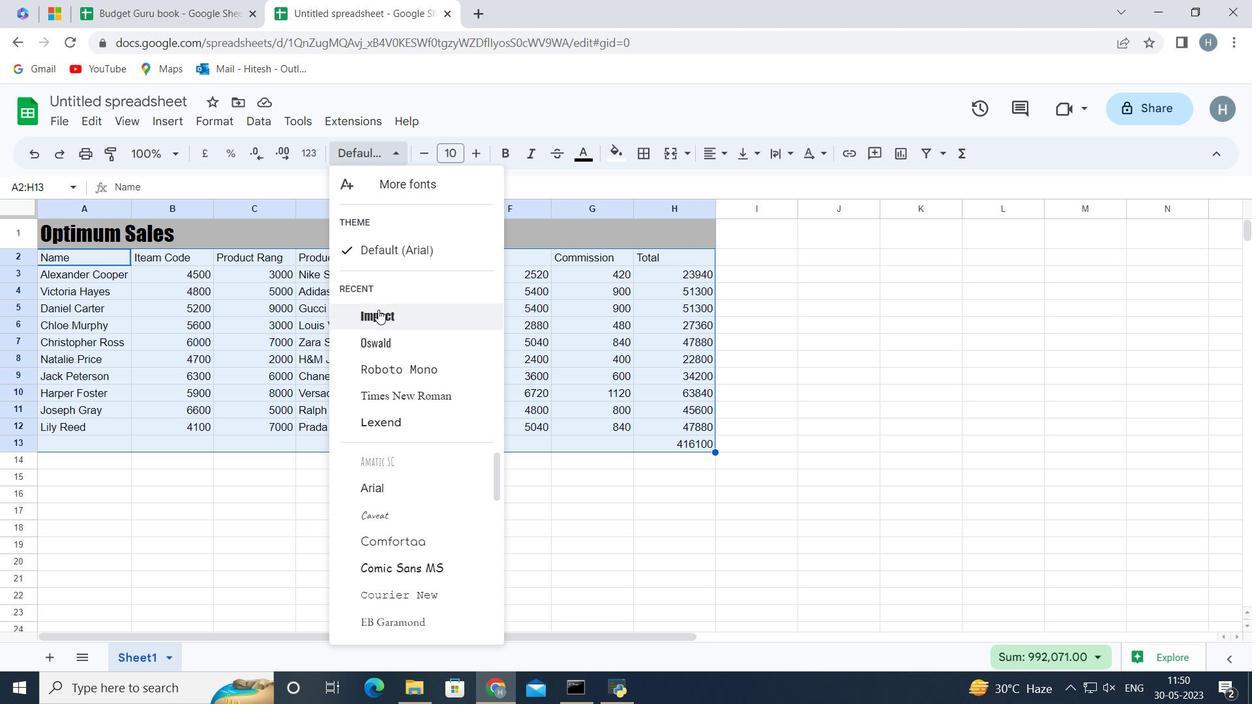 
Action: Mouse pressed left at (378, 311)
Screenshot: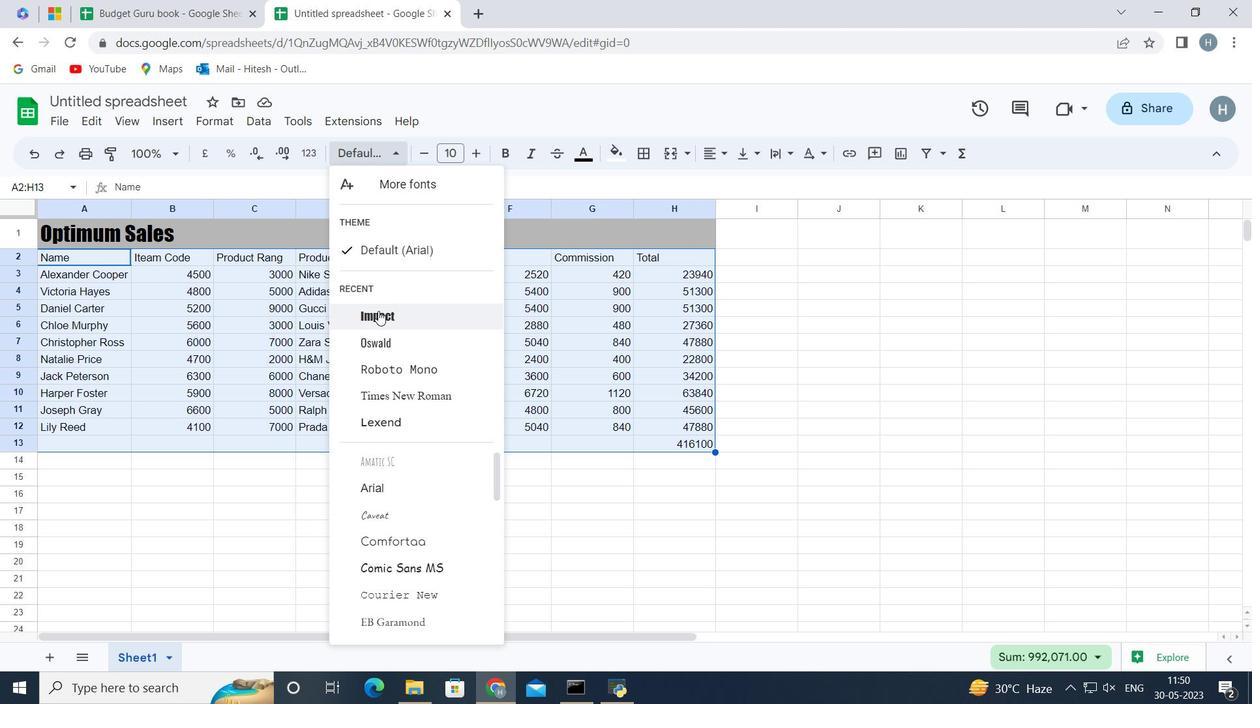 
Action: Mouse moved to (476, 157)
Screenshot: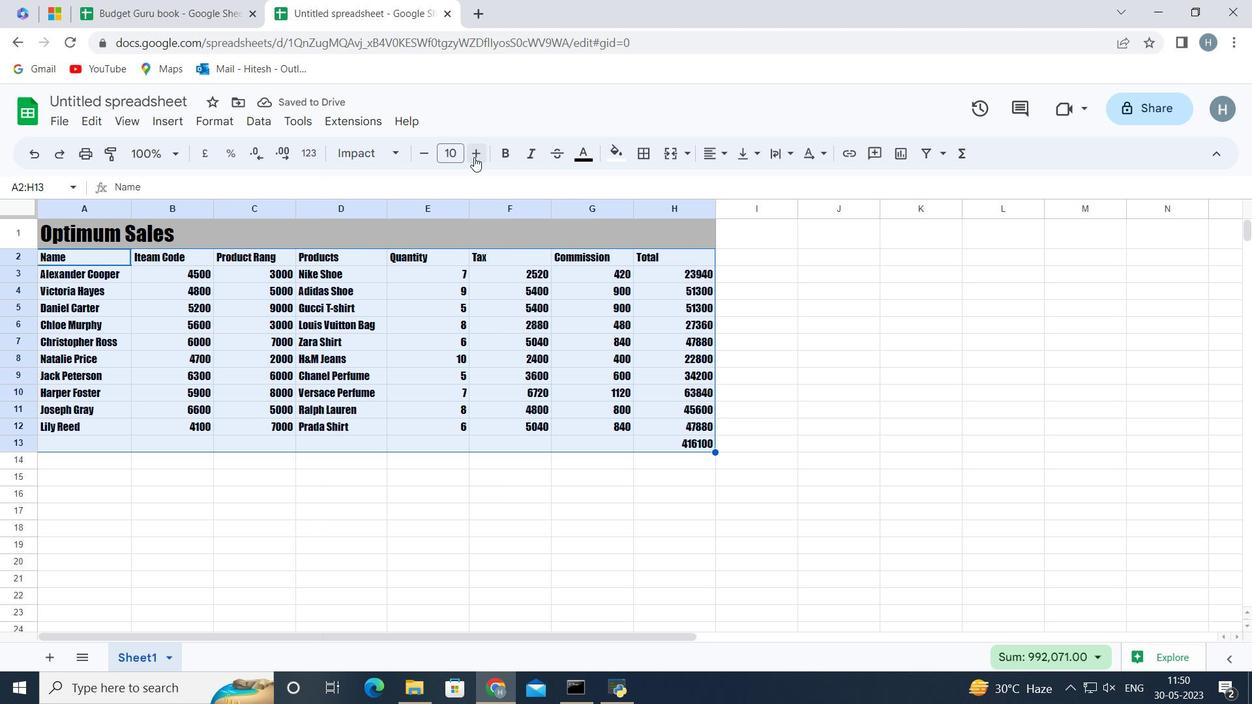 
Action: Mouse pressed left at (476, 157)
Screenshot: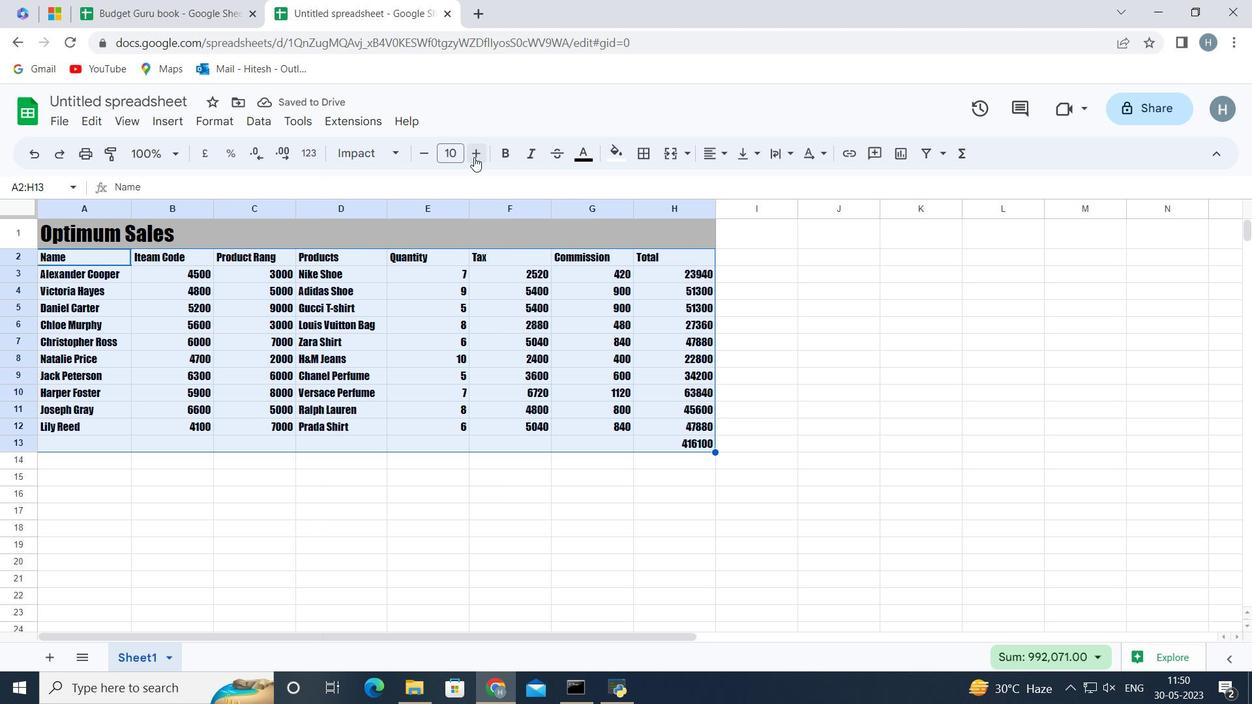 
Action: Mouse pressed left at (476, 157)
Screenshot: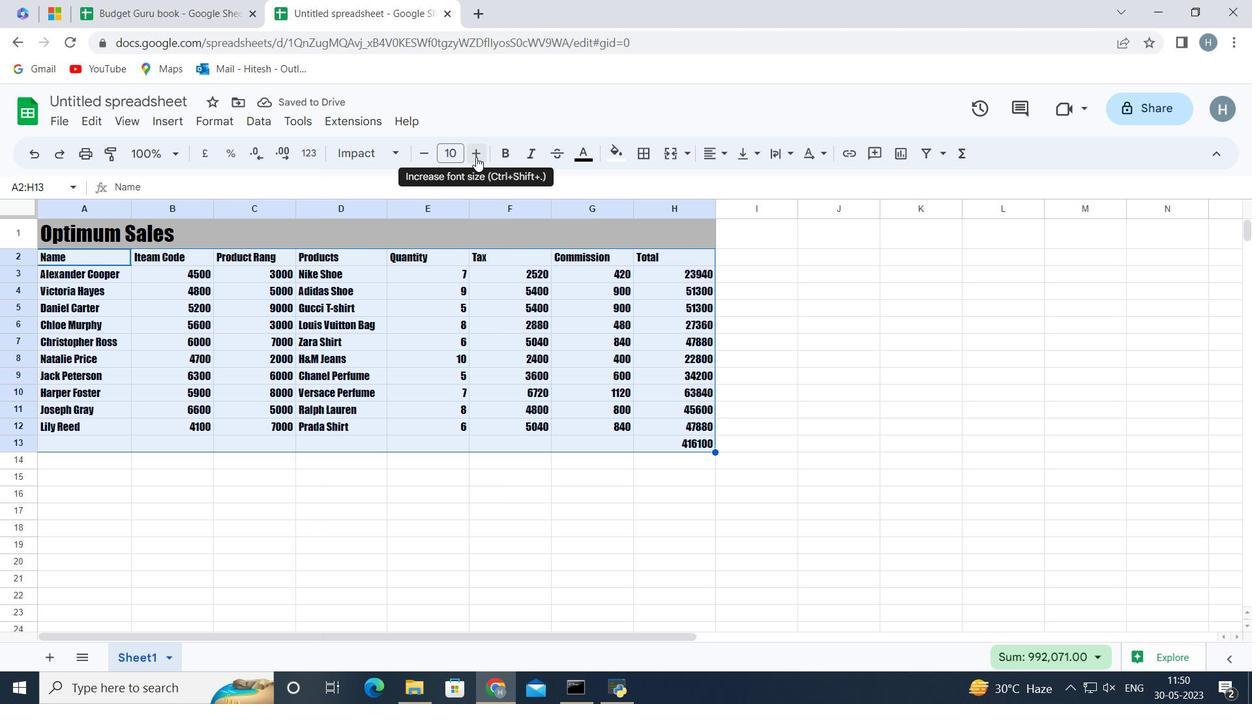 
Action: Mouse moved to (421, 537)
Screenshot: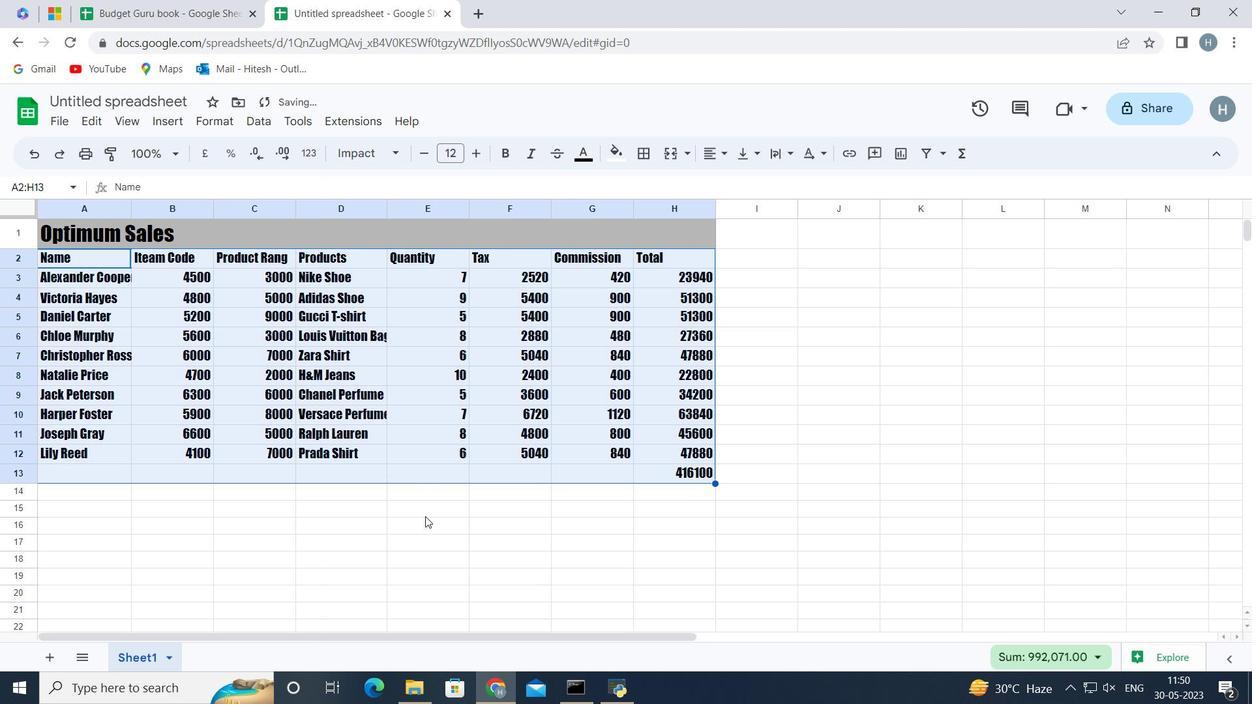 
Action: Mouse pressed left at (421, 537)
Screenshot: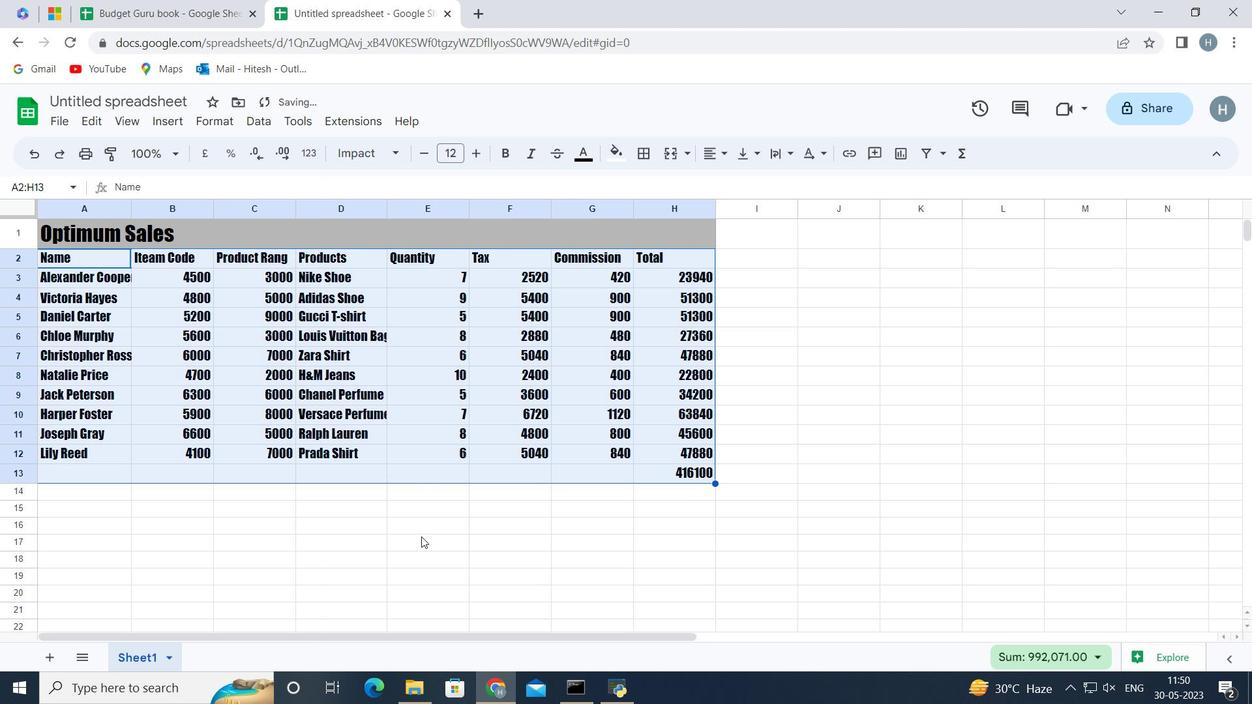 
Action: Mouse moved to (56, 229)
Screenshot: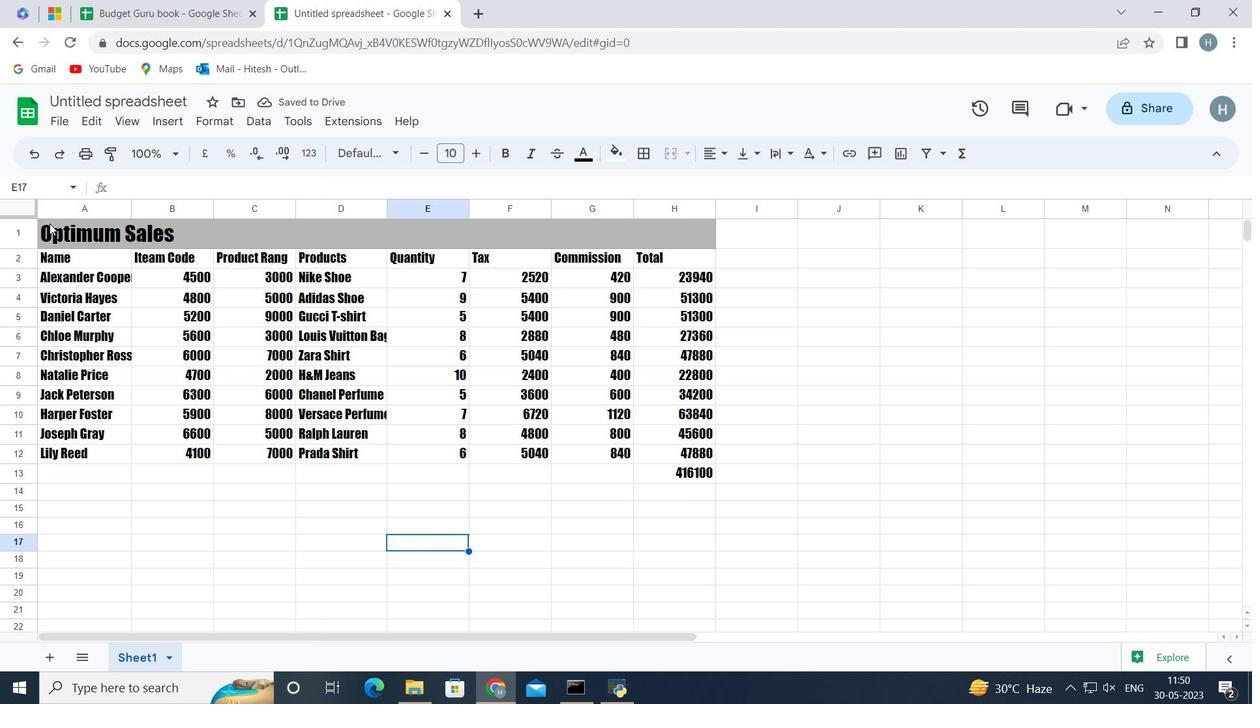 
Action: Mouse pressed left at (56, 229)
Screenshot: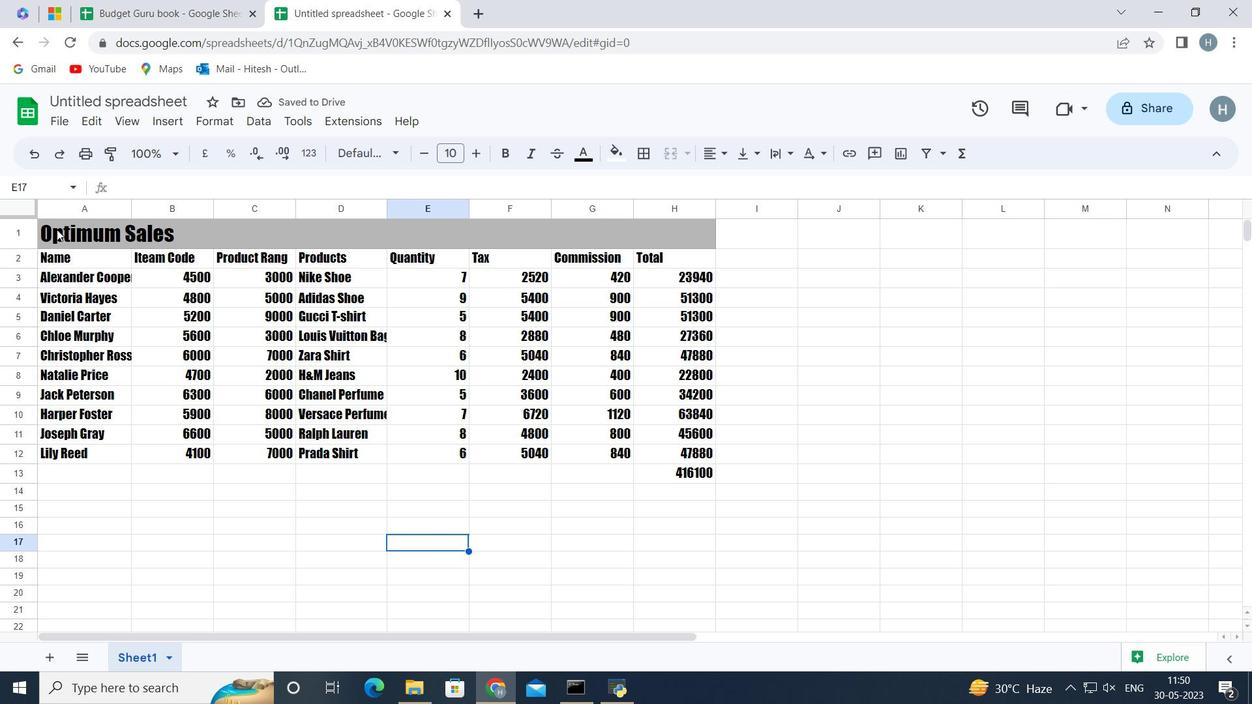 
Action: Key pressed <Key.shift><Key.down><Key.down><Key.down><Key.down><Key.down><Key.down><Key.down><Key.down><Key.down><Key.down><Key.down><Key.down>
Screenshot: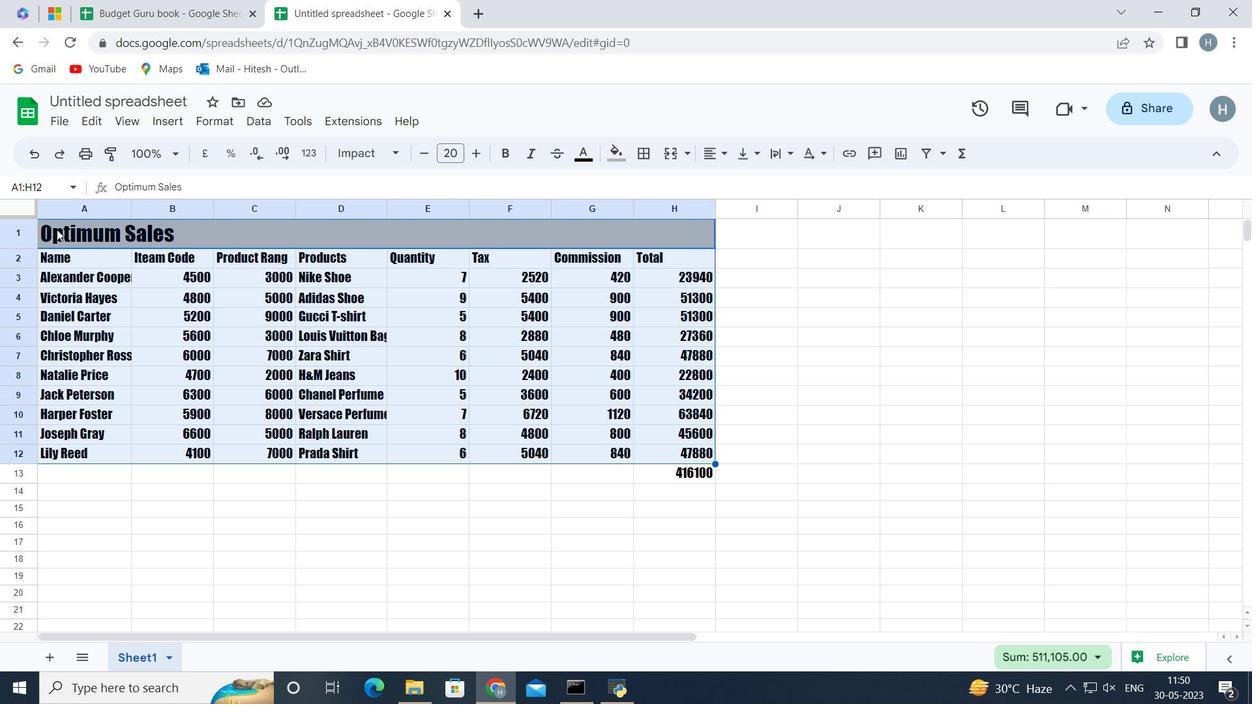 
Action: Mouse moved to (727, 153)
Screenshot: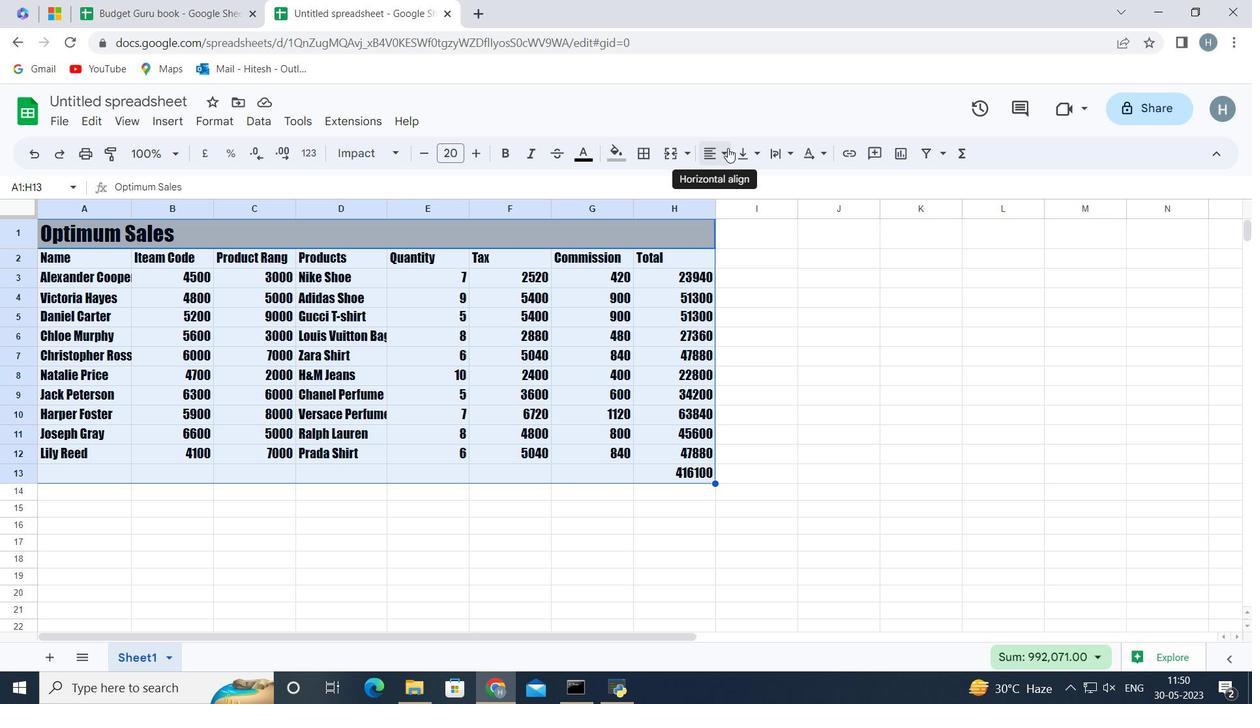 
Action: Mouse pressed left at (727, 153)
Screenshot: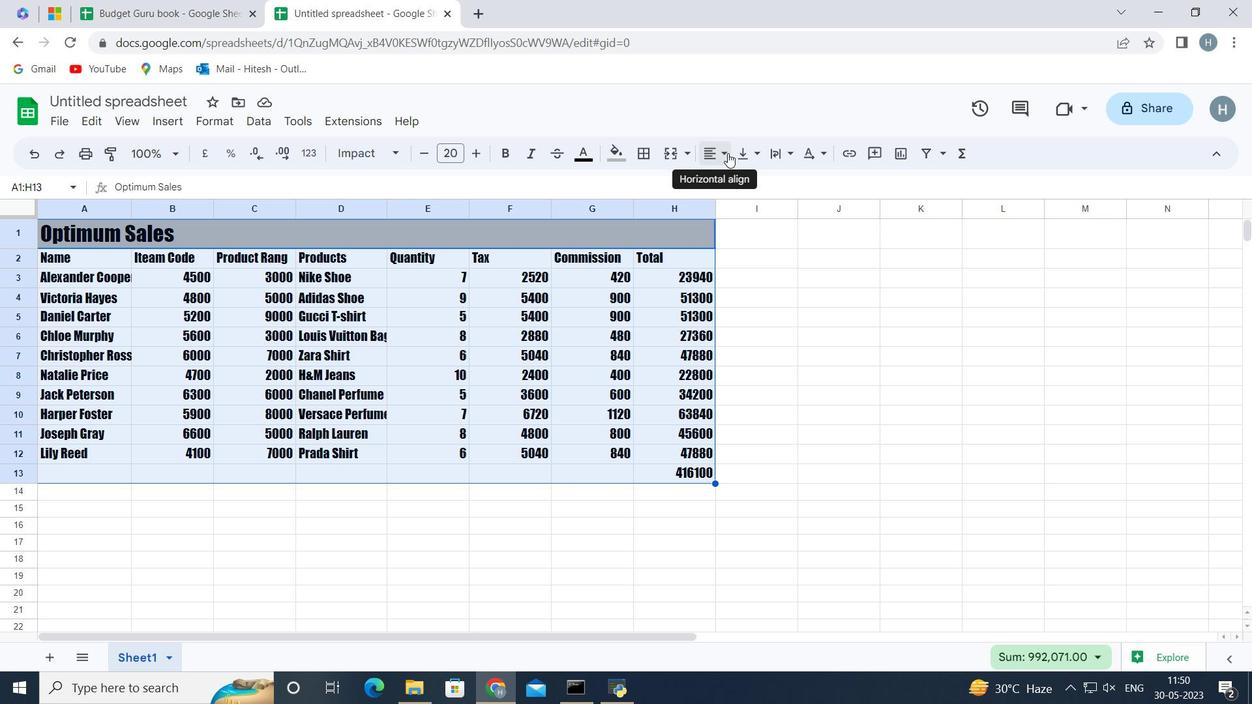 
Action: Mouse moved to (745, 186)
Screenshot: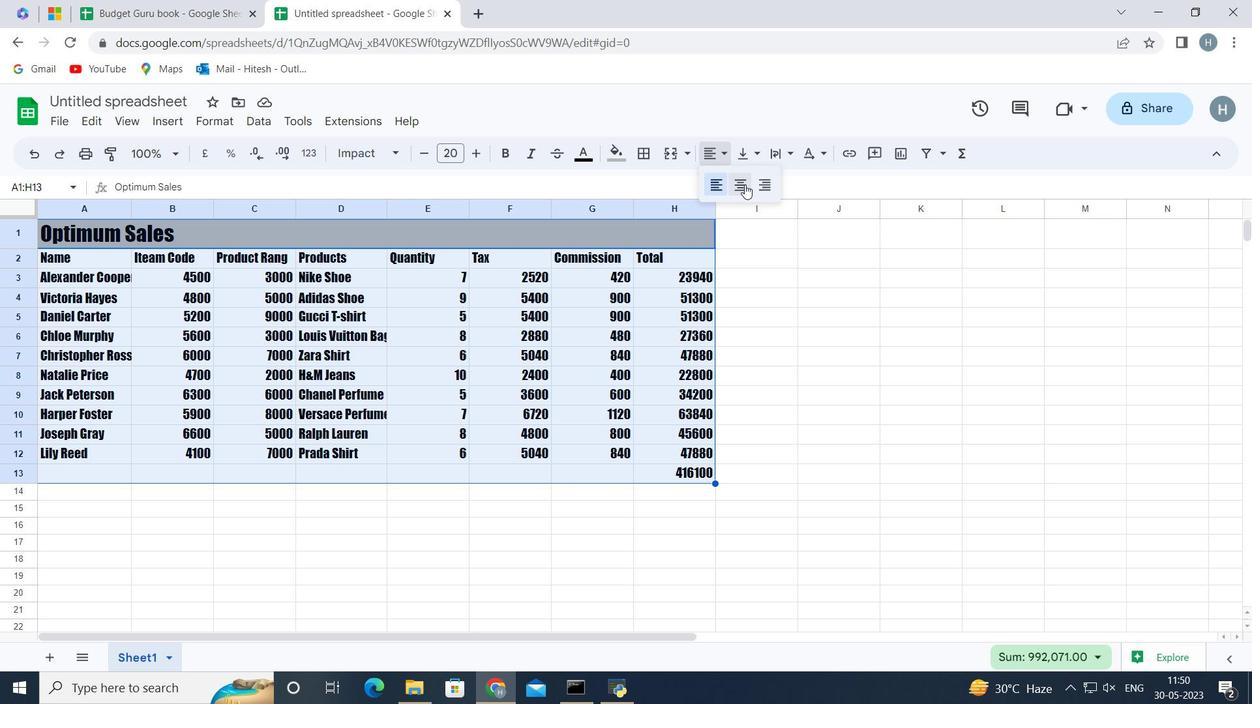 
Action: Mouse pressed left at (745, 186)
Screenshot: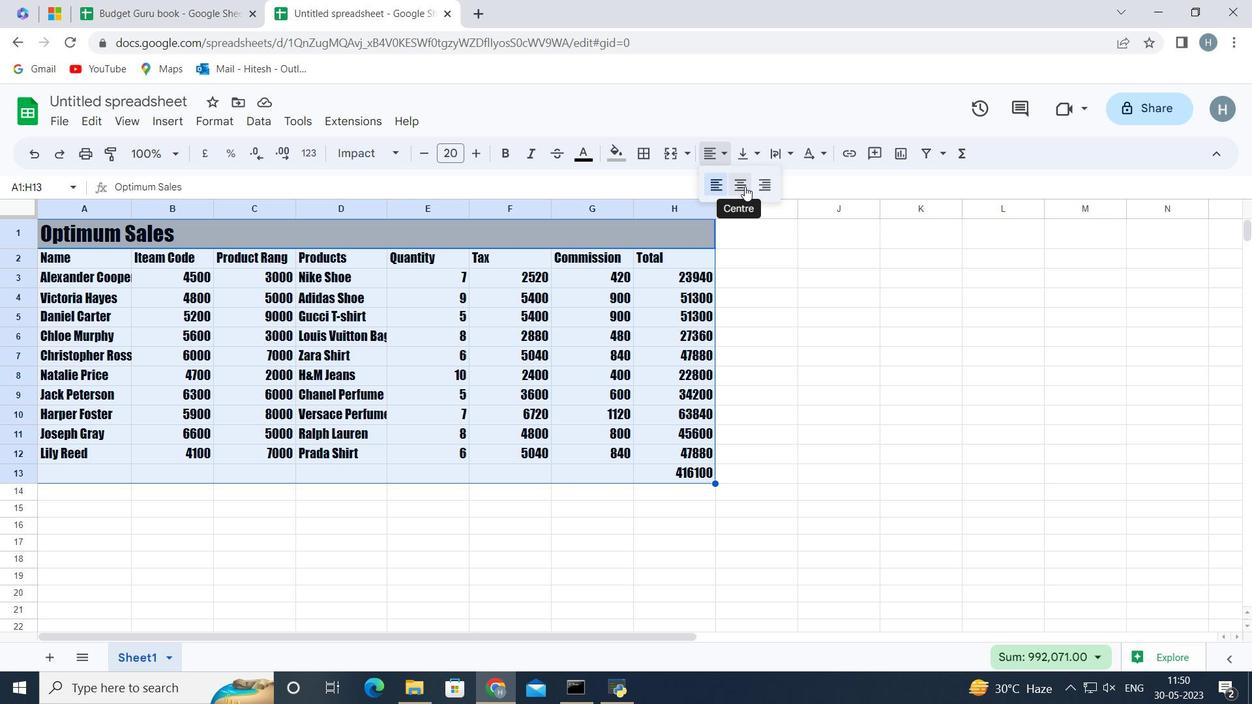 
Action: Mouse moved to (377, 516)
Screenshot: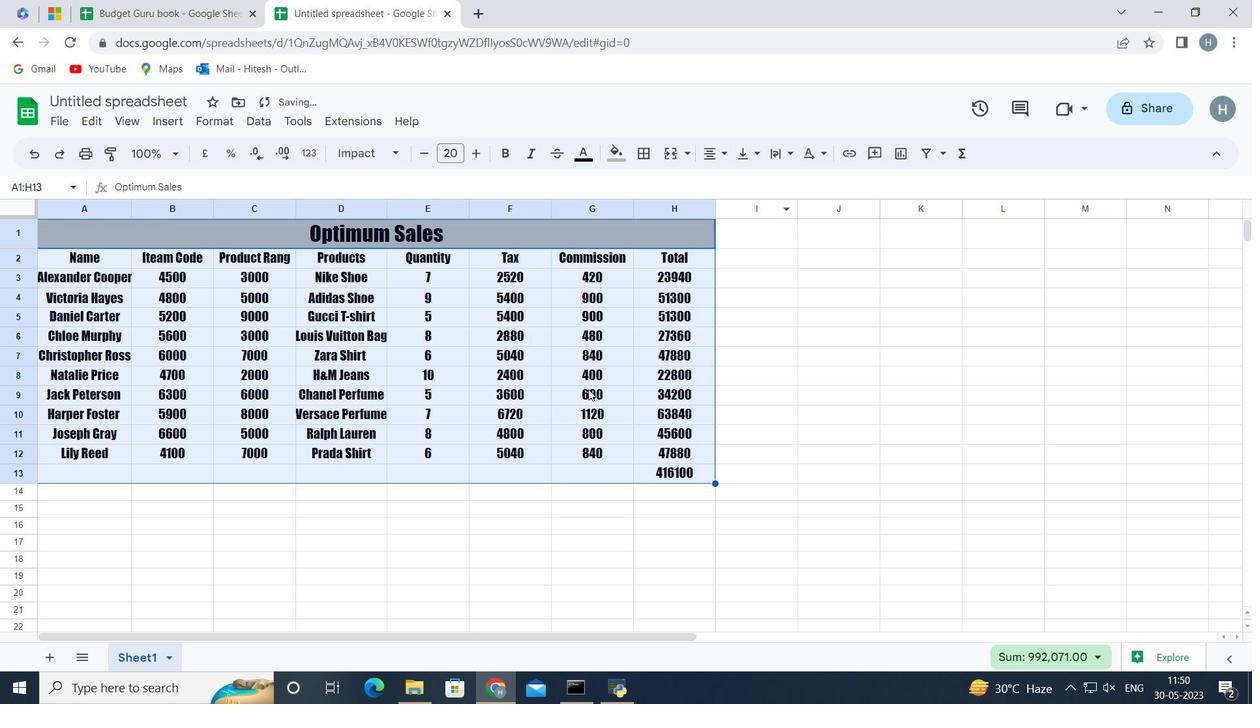 
Action: Mouse pressed left at (377, 516)
Screenshot: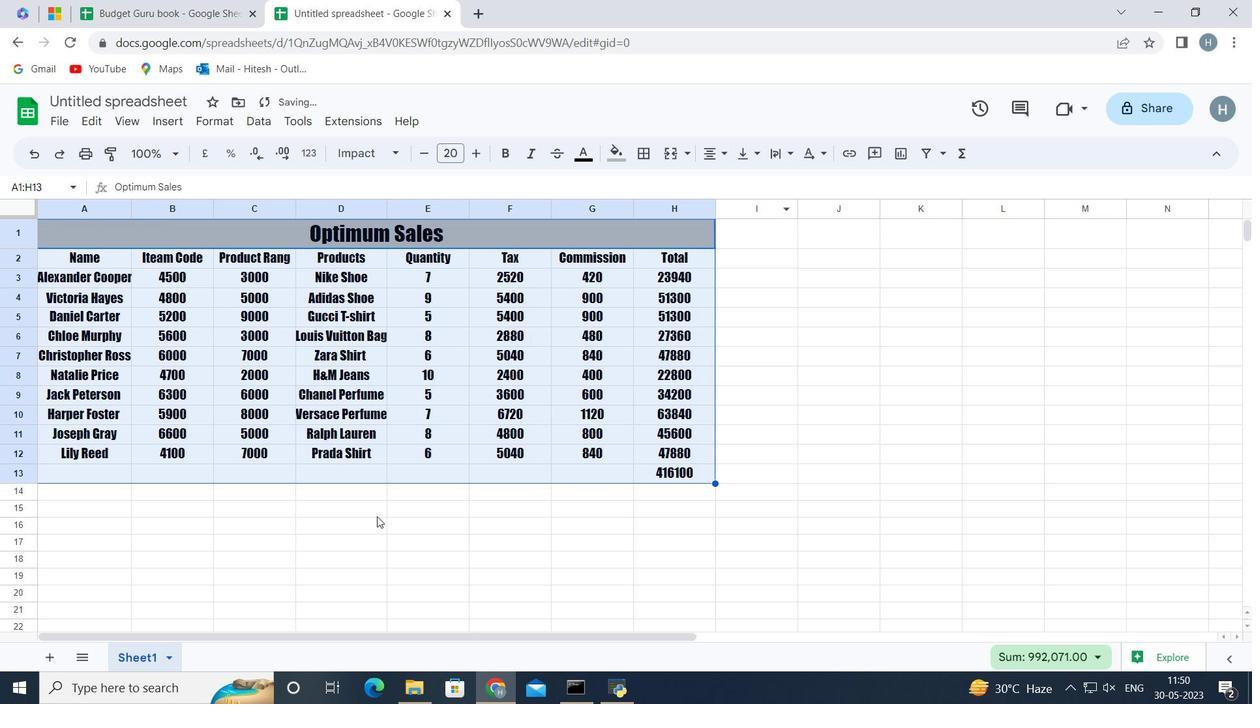 
Action: Mouse moved to (433, 497)
Screenshot: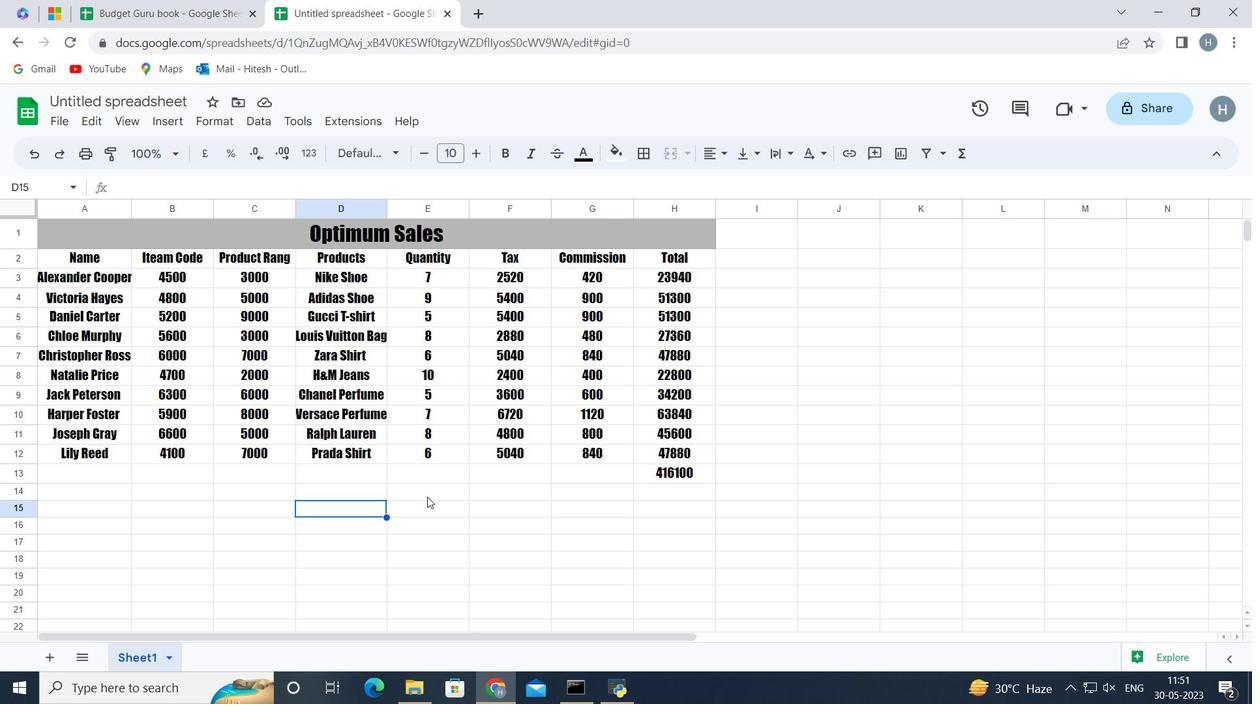 
